 Task: Find connections with filter location Altstadt Sud with filter topic #Sustainabilitywith filter profile language English with filter current company Zivame with filter school The University of Burdwan with filter industry Fashion Accessories Manufacturing with filter service category Bookkeeping with filter keywords title Translator
Action: Mouse moved to (547, 67)
Screenshot: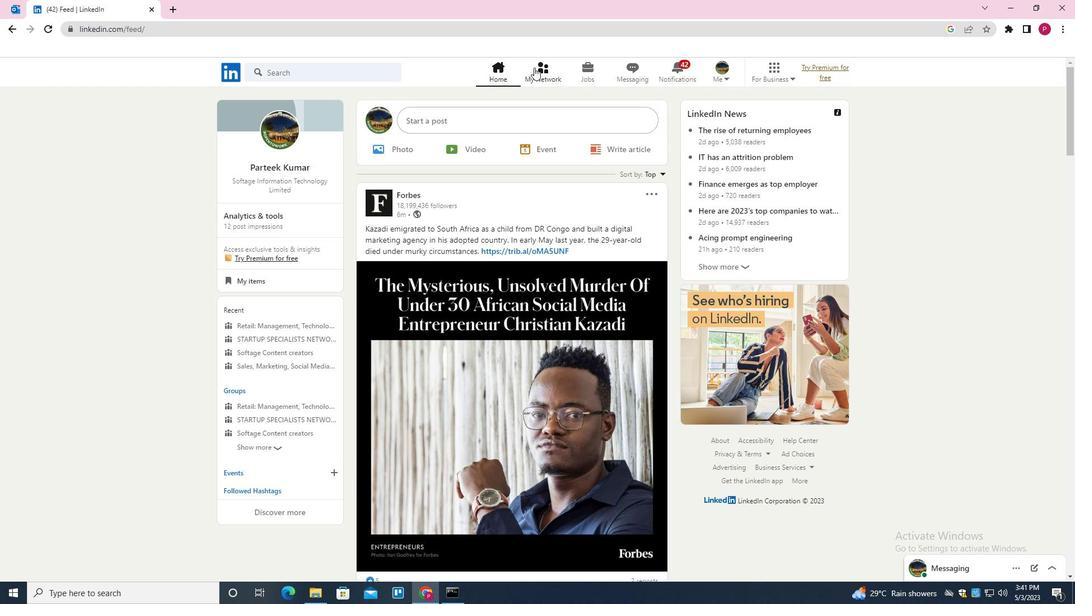 
Action: Mouse pressed left at (547, 67)
Screenshot: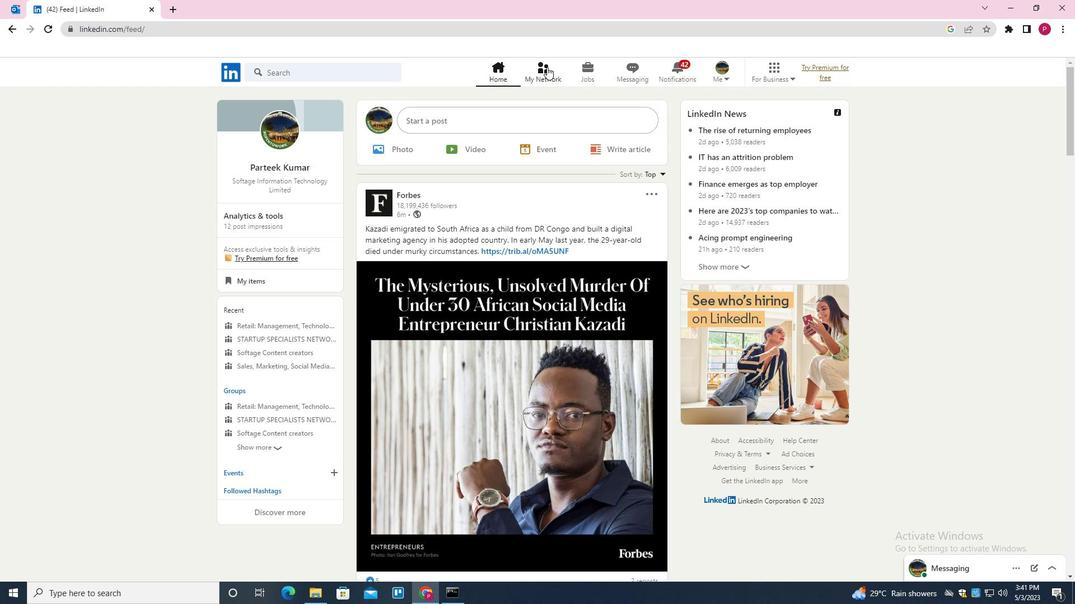 
Action: Mouse moved to (342, 132)
Screenshot: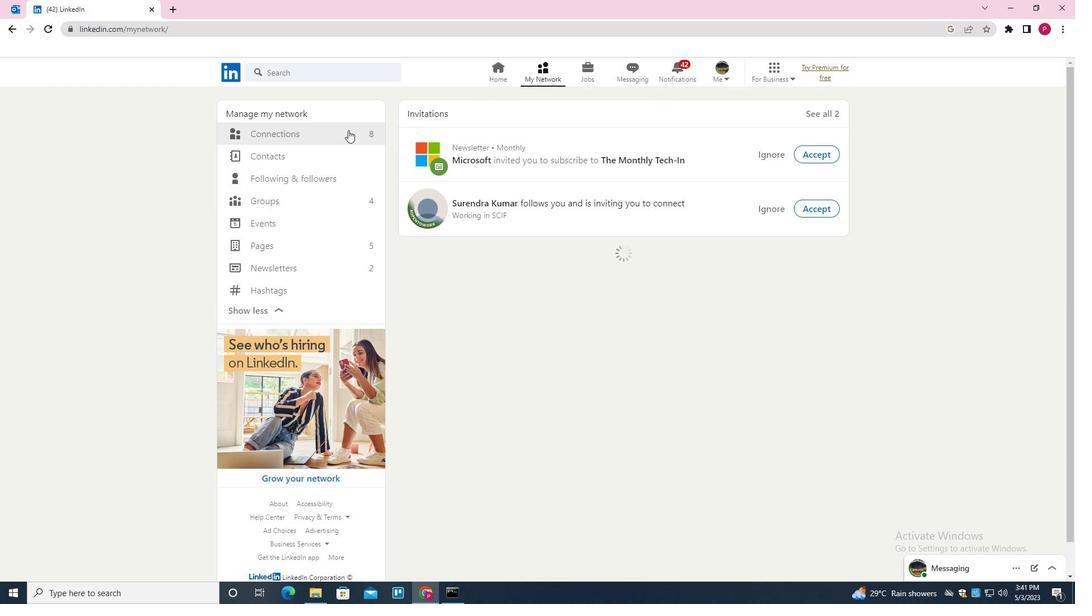 
Action: Mouse pressed left at (342, 132)
Screenshot: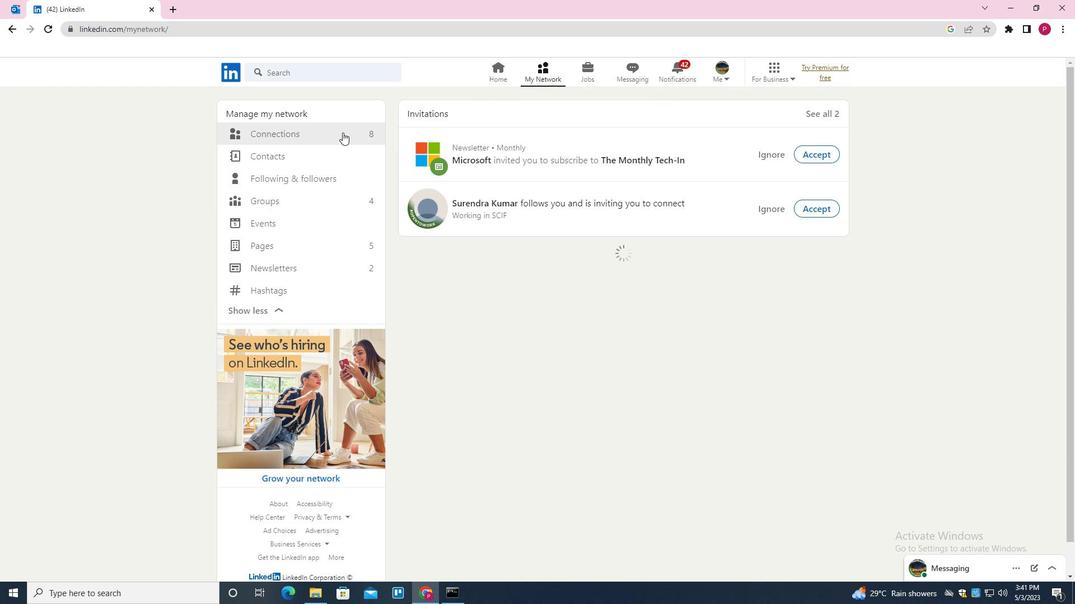 
Action: Mouse moved to (615, 136)
Screenshot: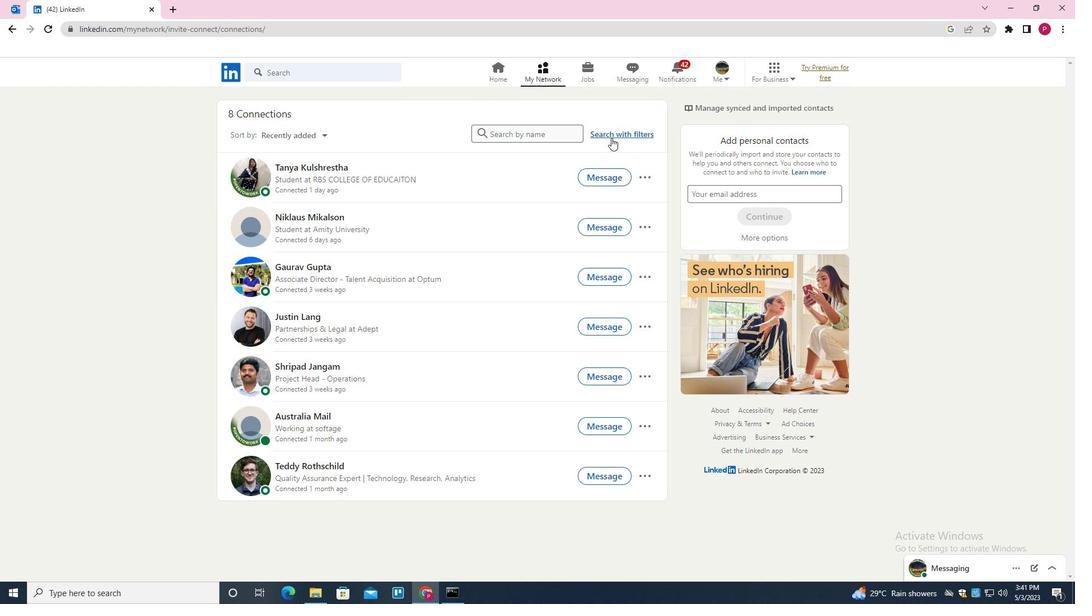 
Action: Mouse pressed left at (615, 136)
Screenshot: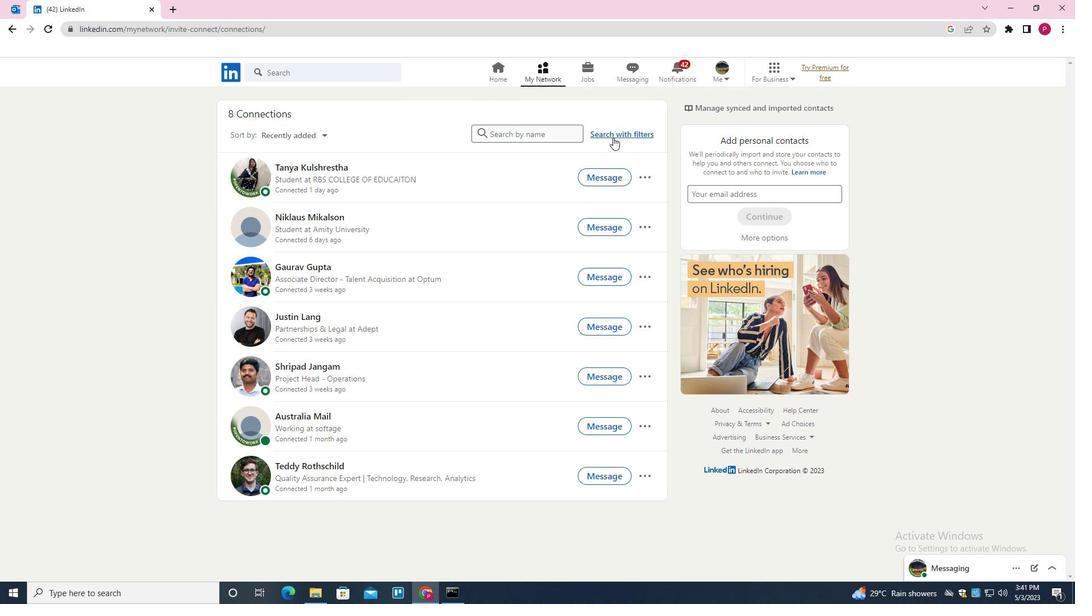 
Action: Mouse moved to (572, 104)
Screenshot: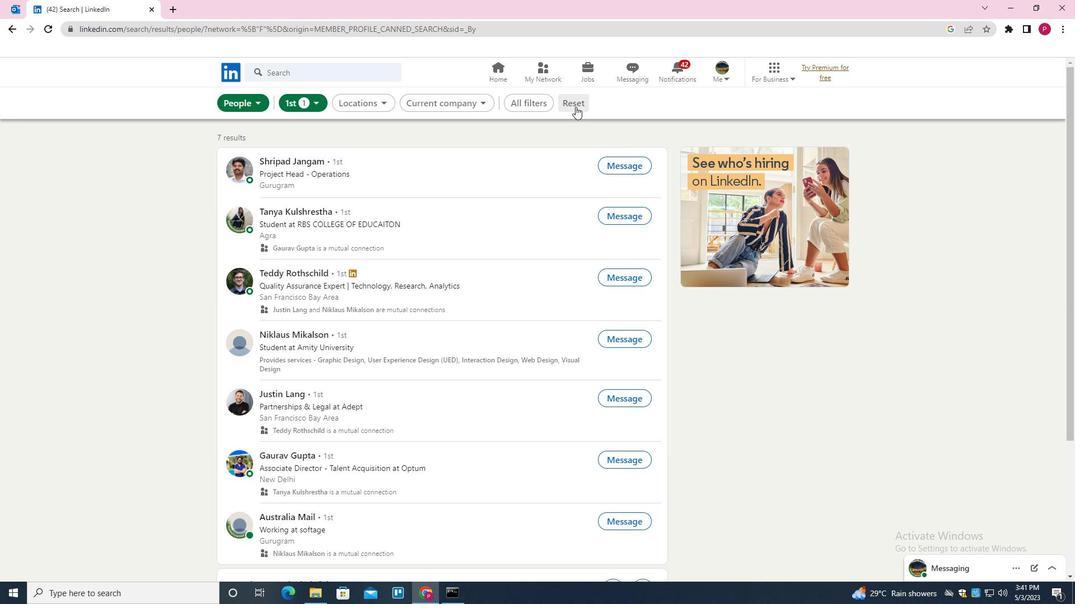
Action: Mouse pressed left at (572, 104)
Screenshot: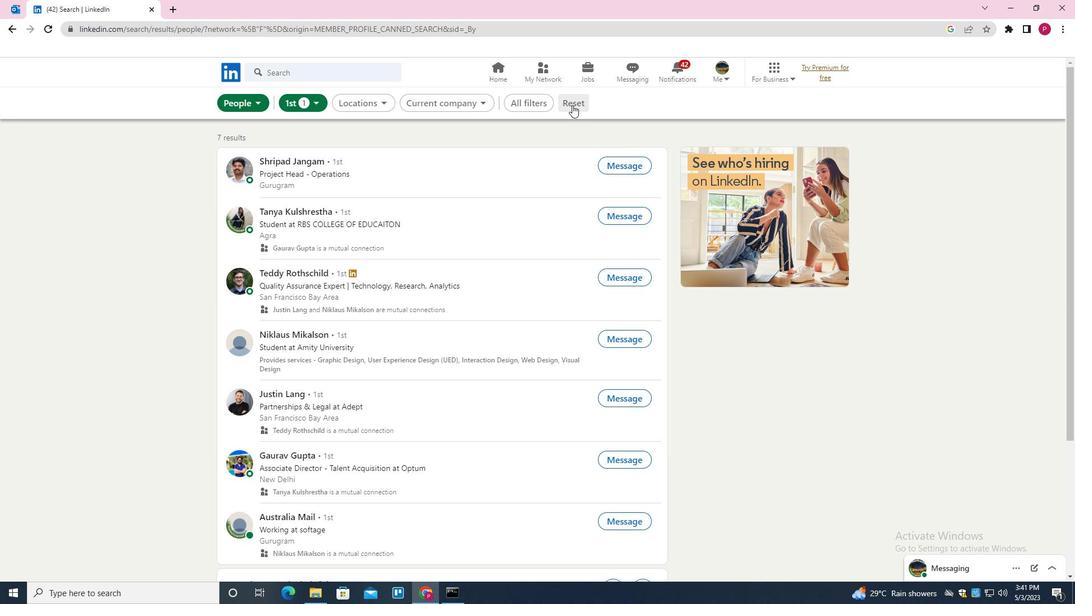 
Action: Mouse moved to (561, 102)
Screenshot: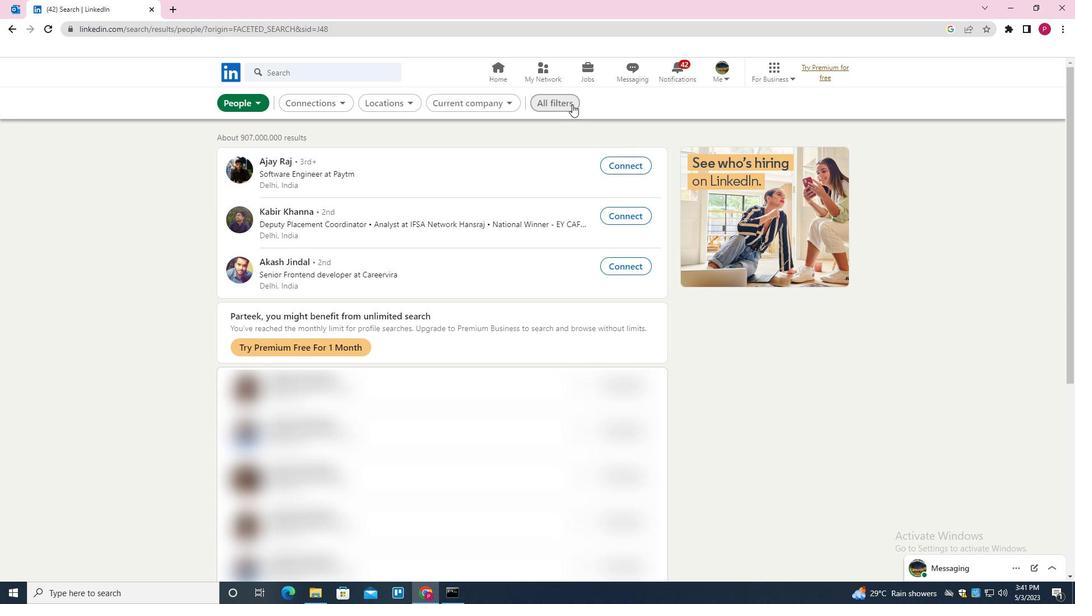 
Action: Mouse pressed left at (561, 102)
Screenshot: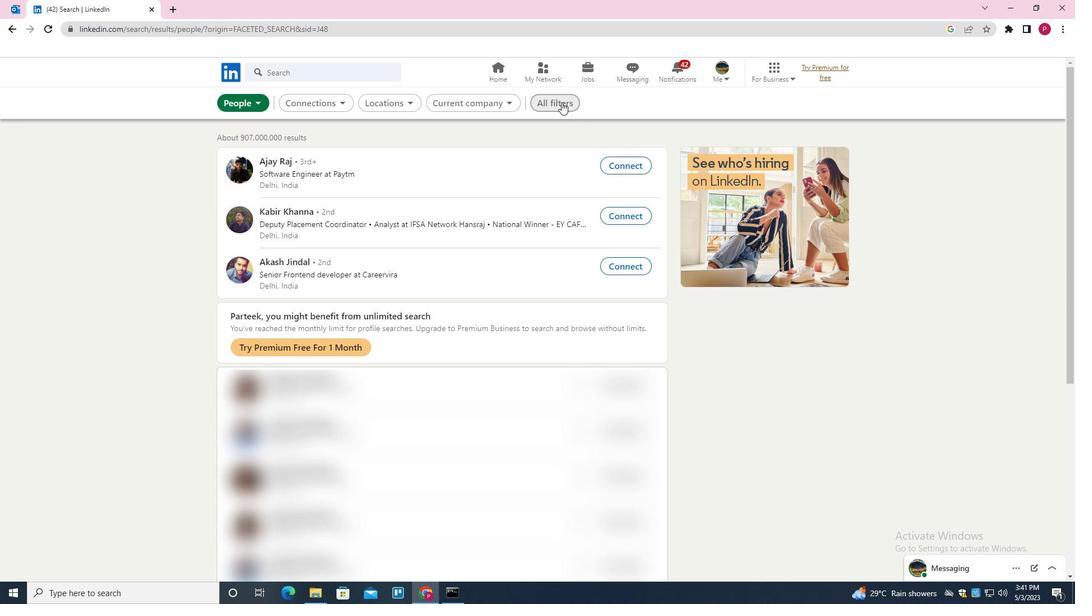
Action: Mouse moved to (848, 276)
Screenshot: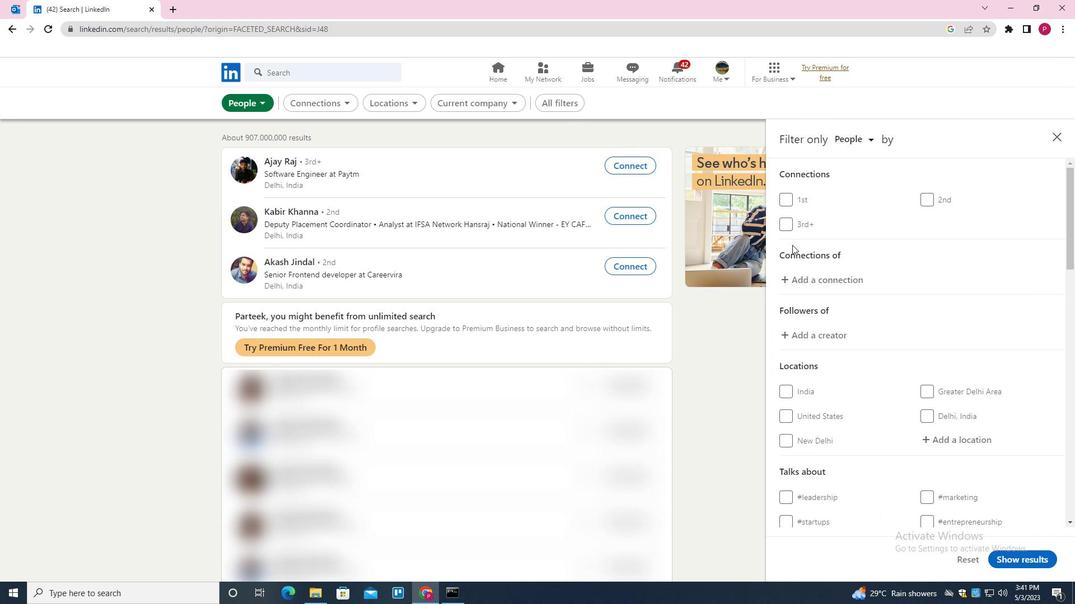
Action: Mouse scrolled (848, 275) with delta (0, 0)
Screenshot: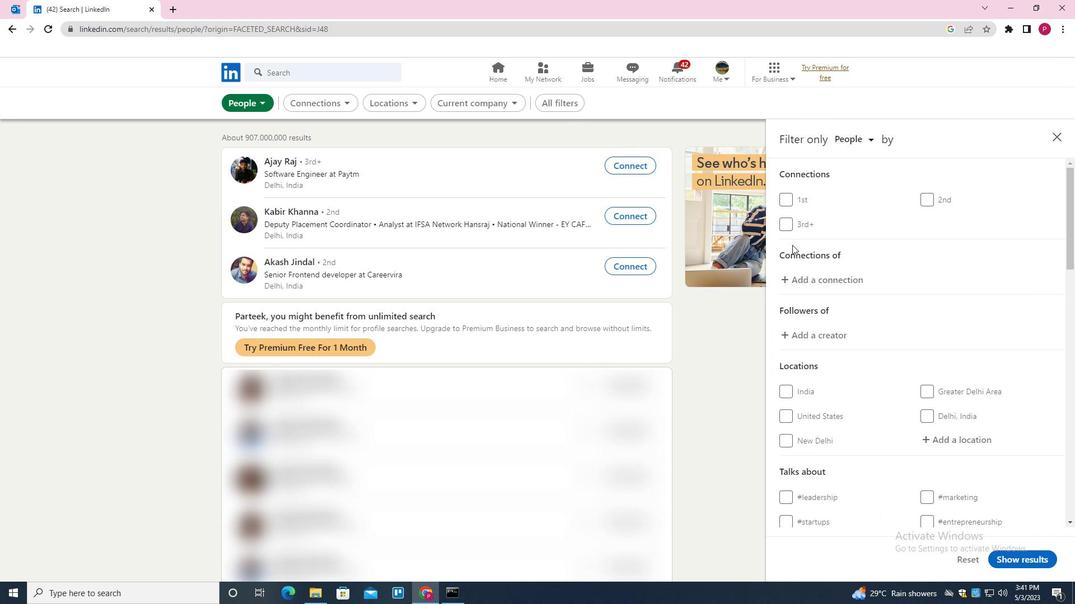 
Action: Mouse moved to (859, 285)
Screenshot: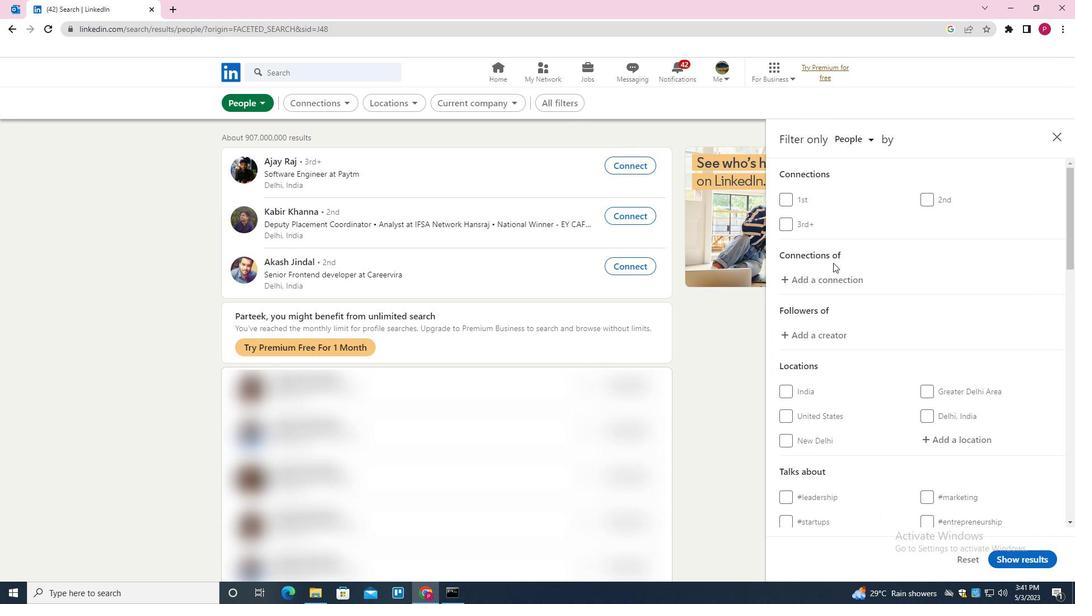 
Action: Mouse scrolled (859, 284) with delta (0, 0)
Screenshot: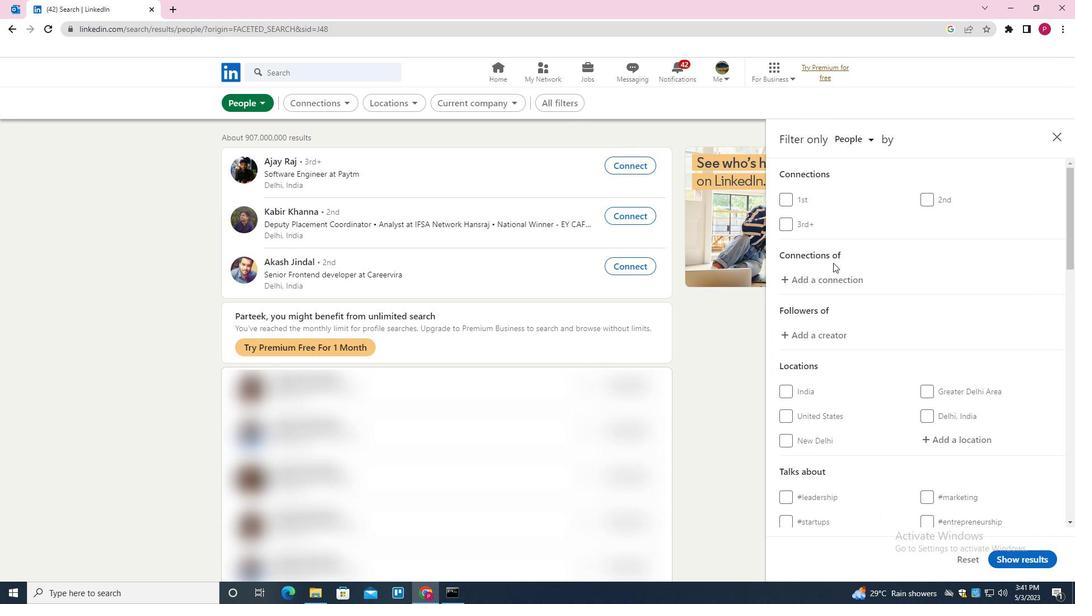 
Action: Mouse moved to (941, 328)
Screenshot: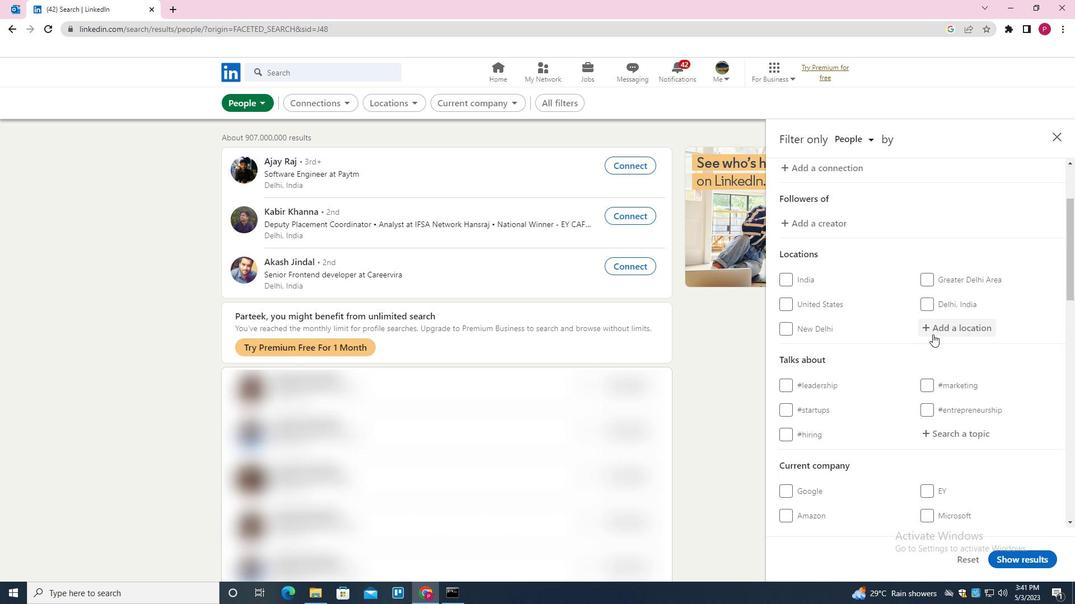 
Action: Mouse pressed left at (941, 328)
Screenshot: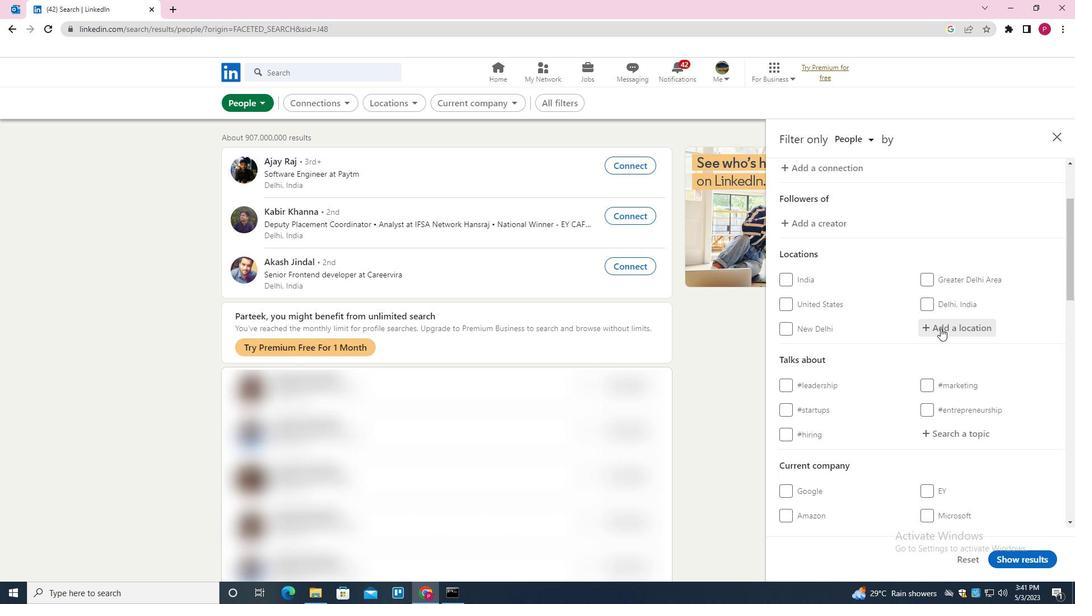 
Action: Key pressed <Key.shift>ALTSTADT<Key.backspace><Key.backspace>DT
Screenshot: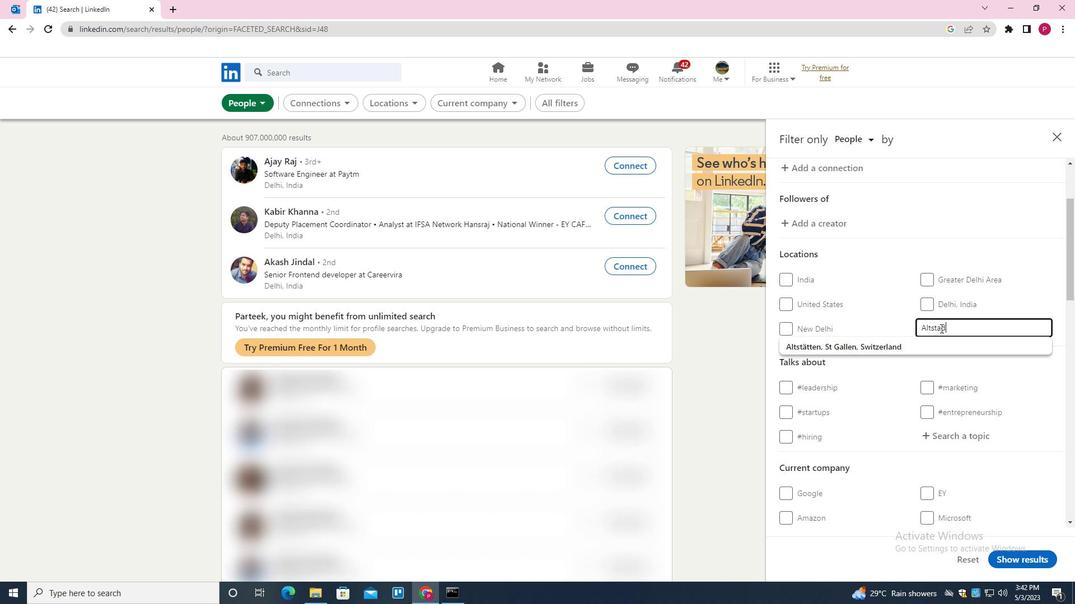 
Action: Mouse moved to (940, 340)
Screenshot: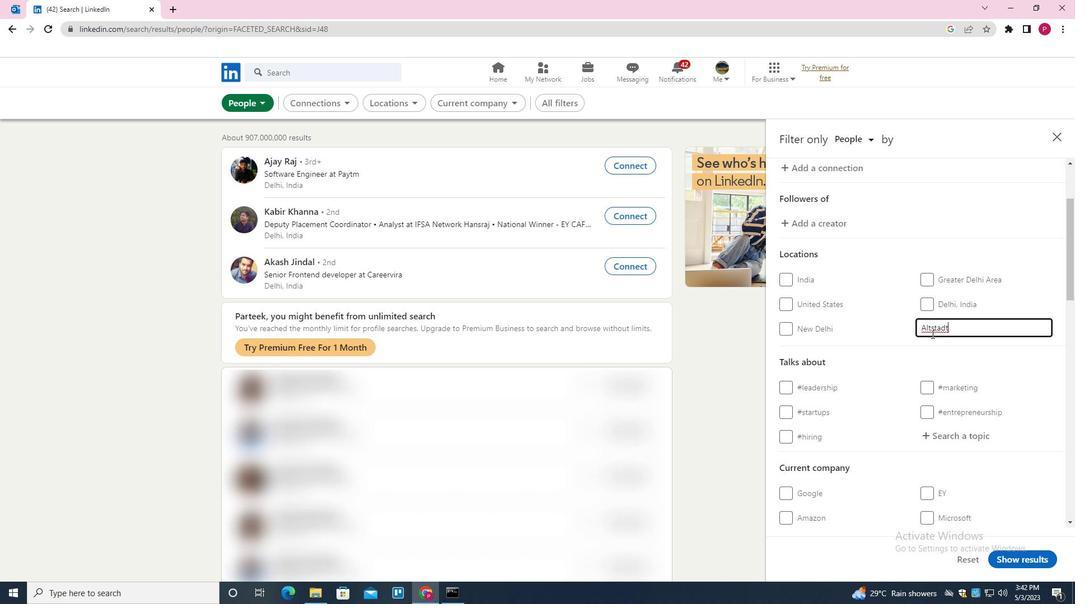 
Action: Mouse scrolled (940, 340) with delta (0, 0)
Screenshot: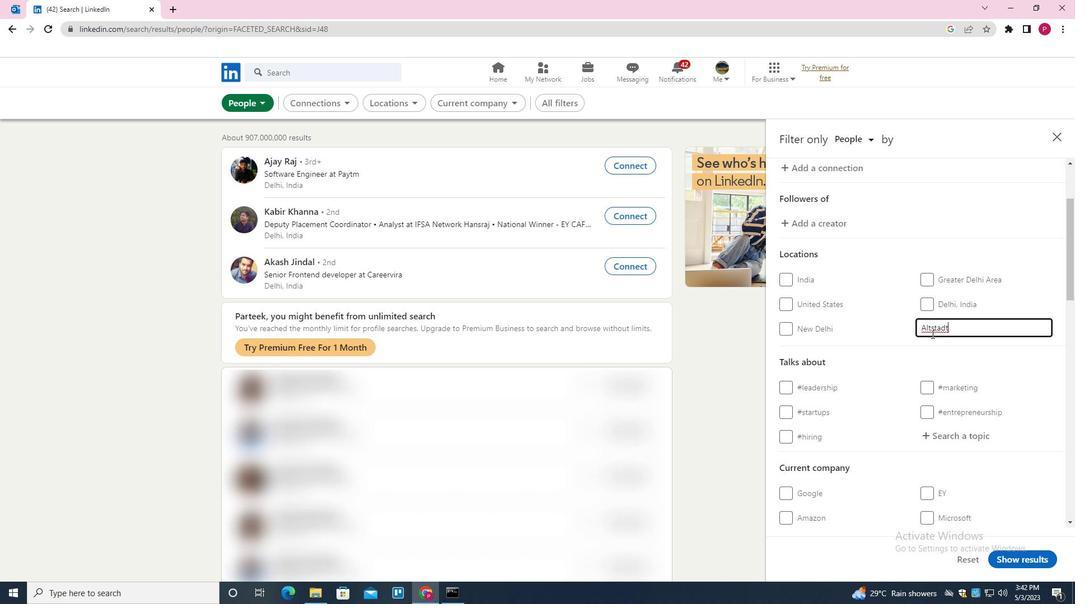 
Action: Mouse moved to (941, 341)
Screenshot: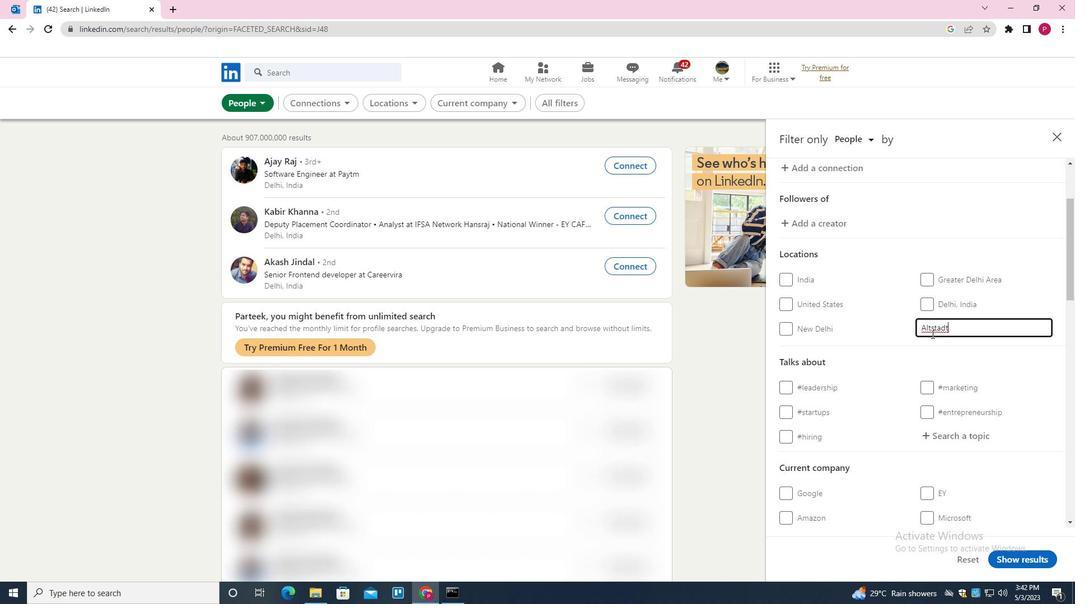 
Action: Mouse scrolled (941, 341) with delta (0, 0)
Screenshot: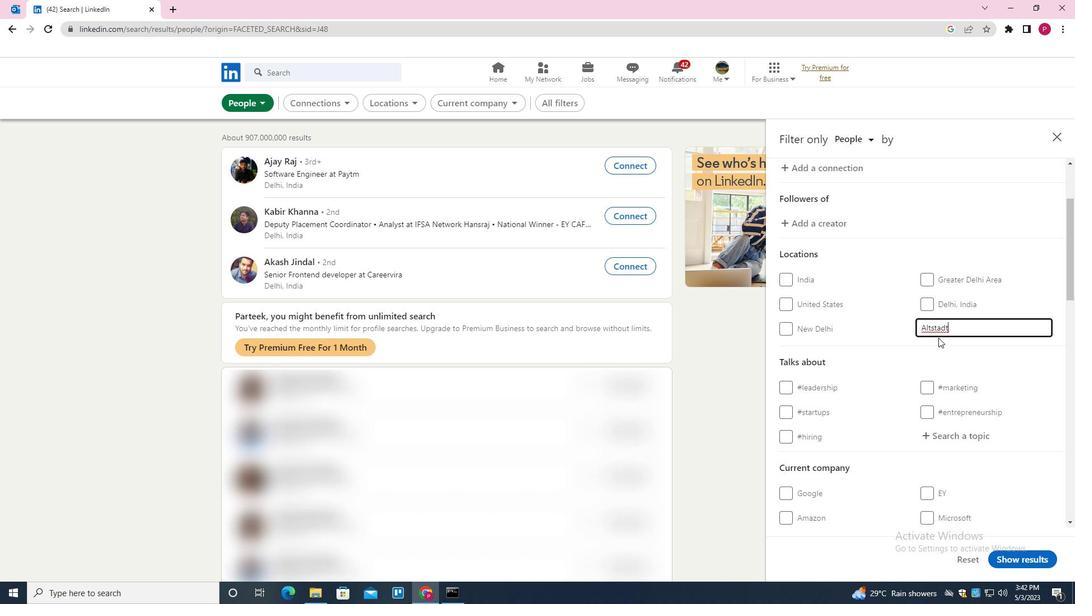 
Action: Mouse moved to (941, 342)
Screenshot: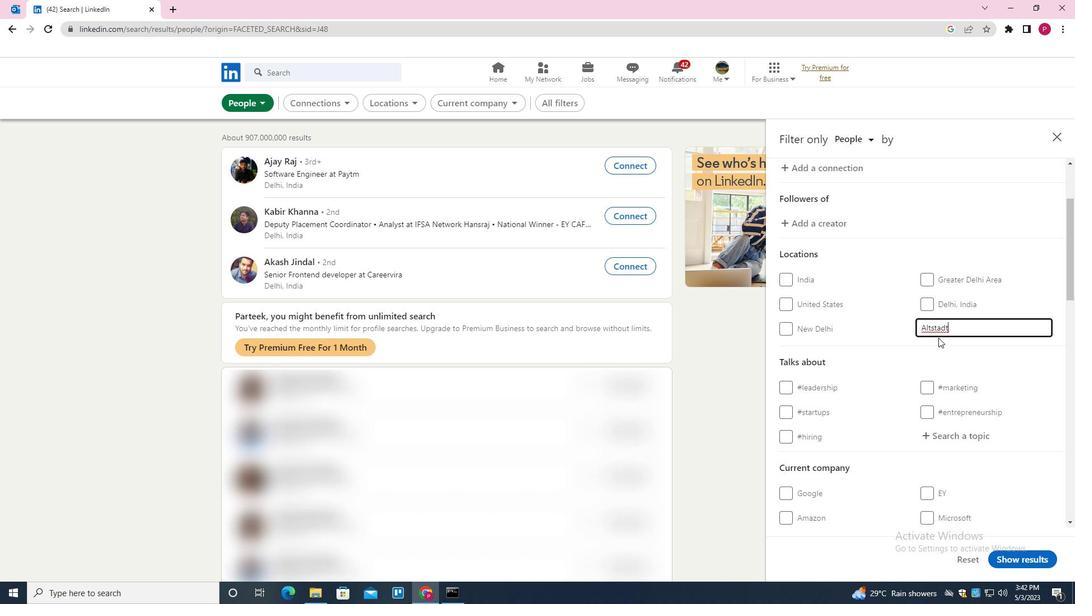 
Action: Mouse scrolled (941, 341) with delta (0, 0)
Screenshot: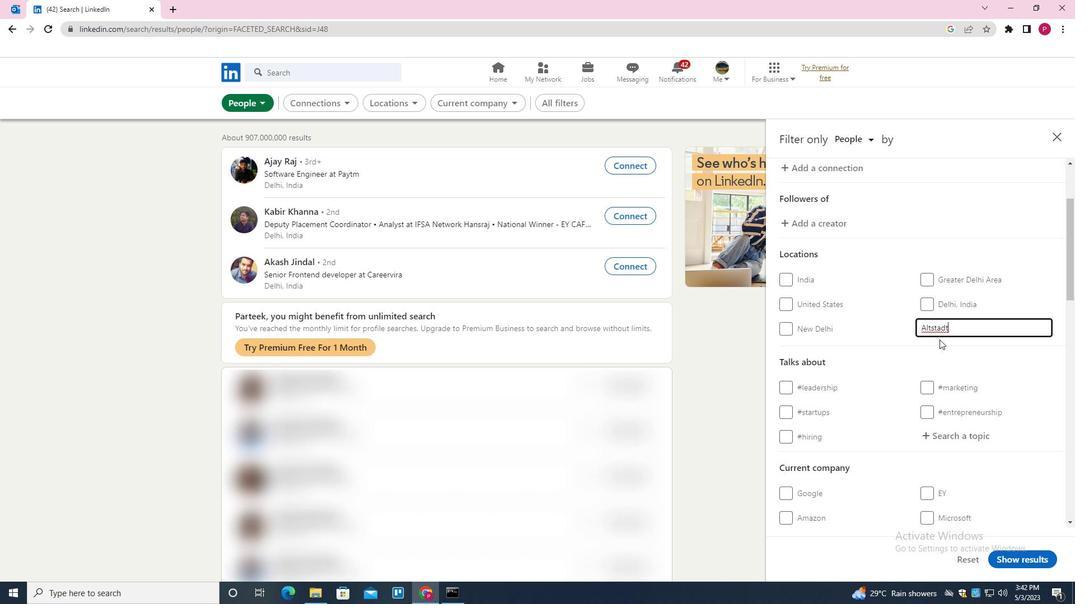 
Action: Mouse moved to (949, 273)
Screenshot: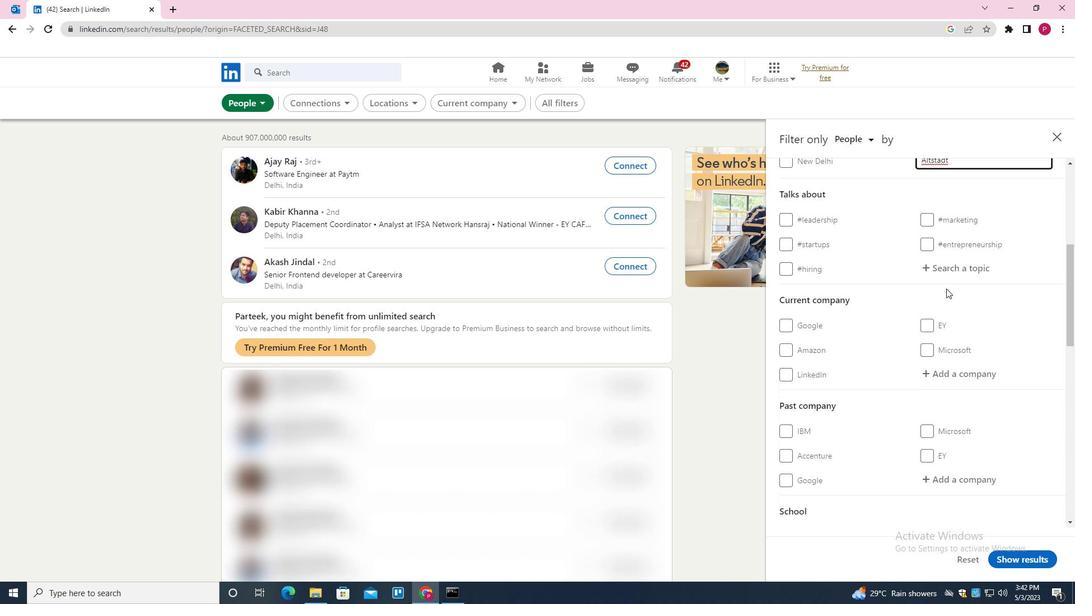 
Action: Mouse pressed left at (949, 273)
Screenshot: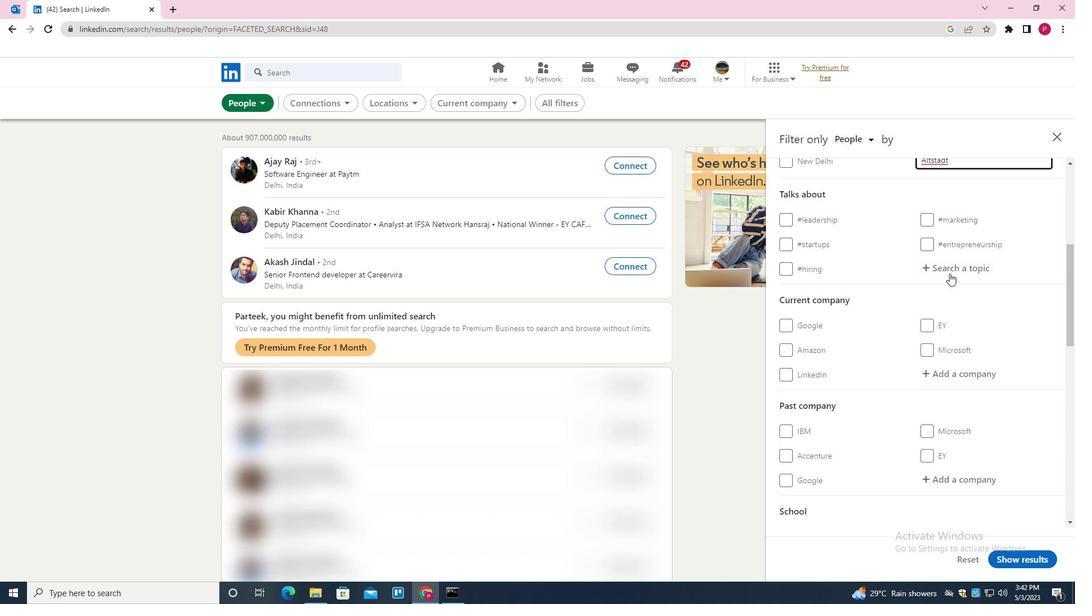 
Action: Key pressed SUSTAINABILITY<Key.down><Key.enter>
Screenshot: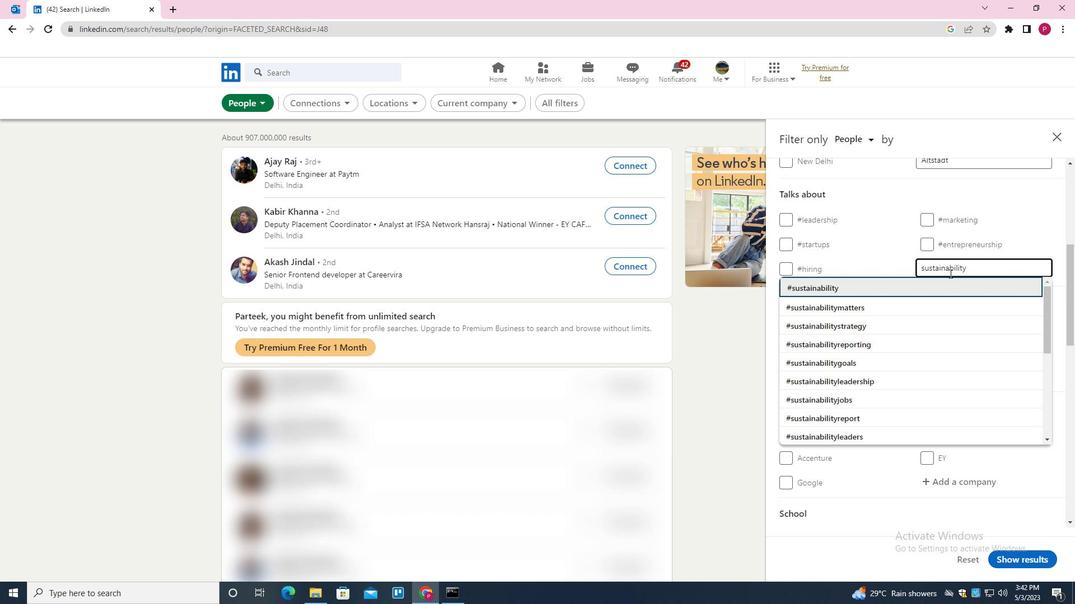 
Action: Mouse moved to (878, 318)
Screenshot: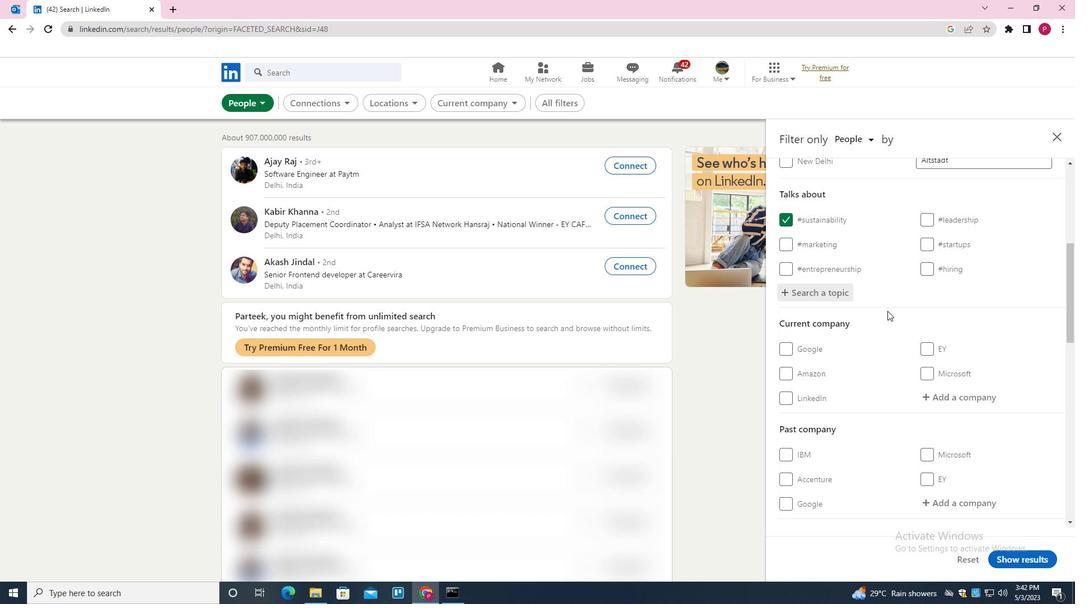 
Action: Mouse scrolled (878, 317) with delta (0, 0)
Screenshot: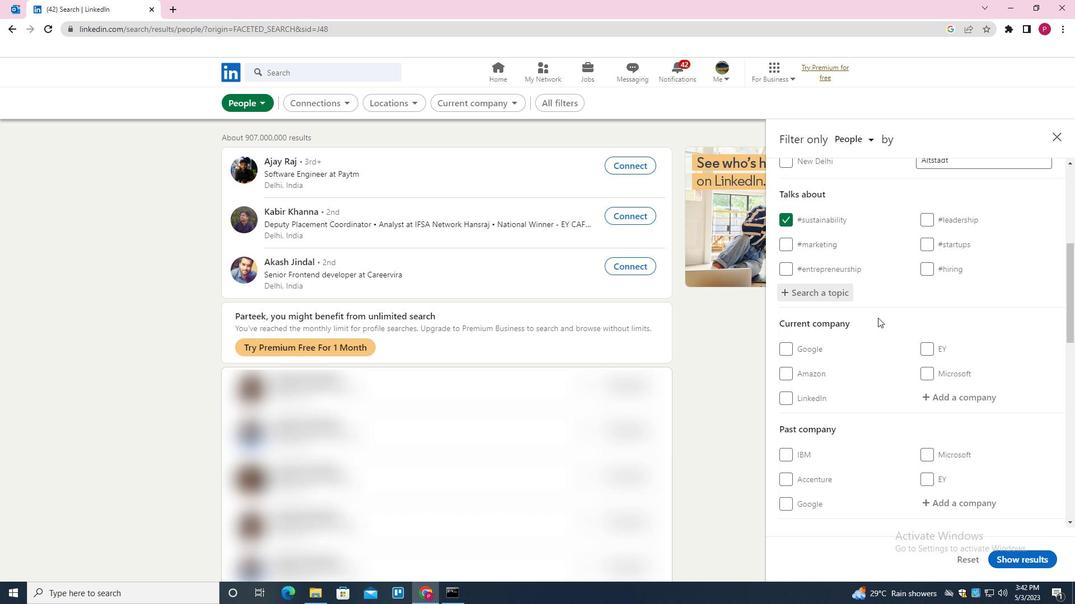 
Action: Mouse scrolled (878, 317) with delta (0, 0)
Screenshot: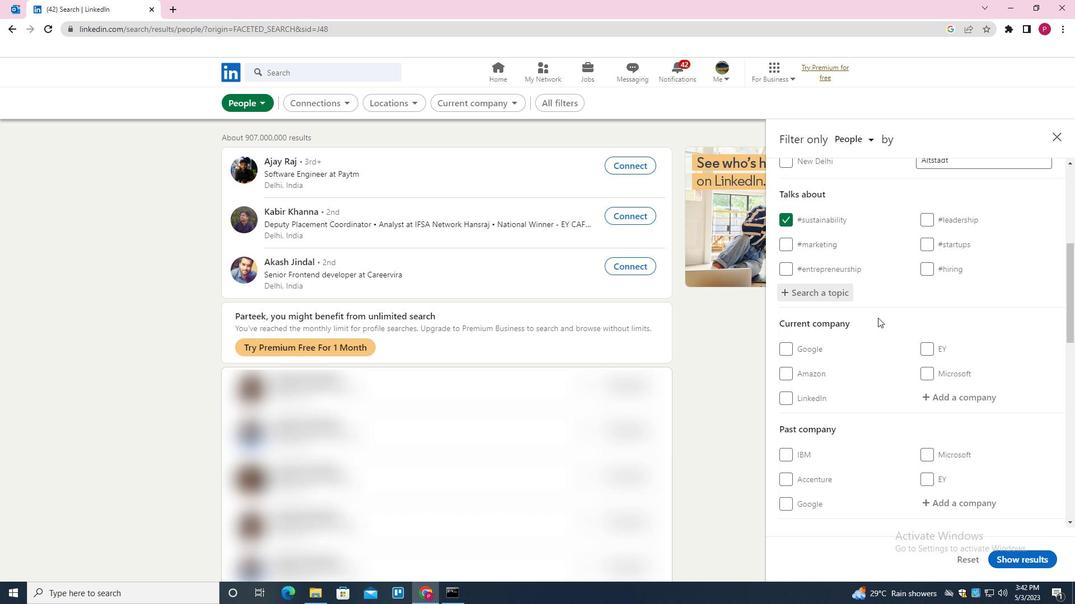 
Action: Mouse scrolled (878, 317) with delta (0, 0)
Screenshot: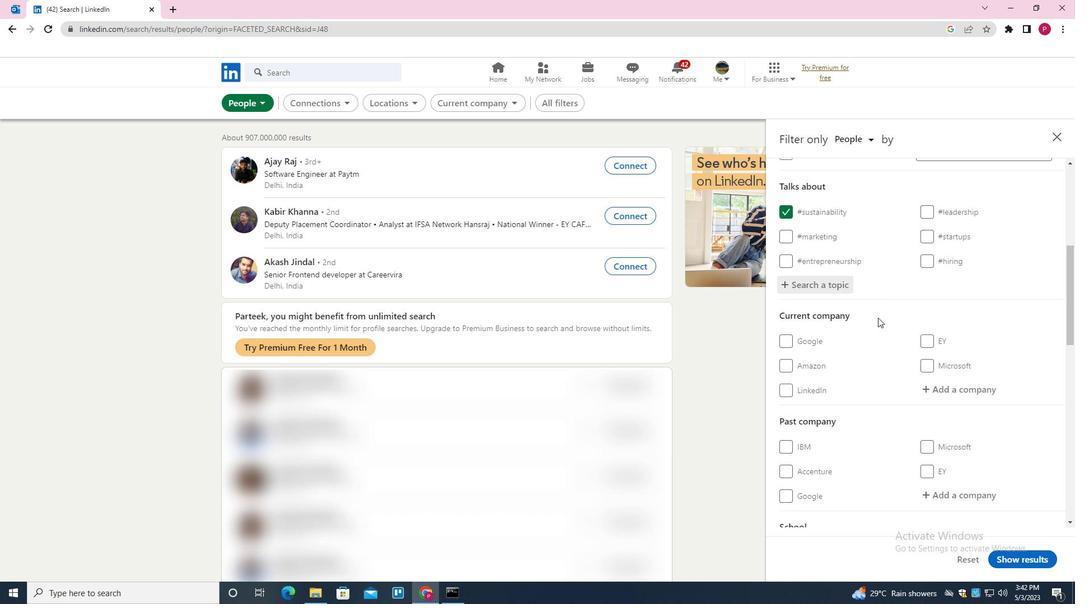 
Action: Mouse scrolled (878, 317) with delta (0, 0)
Screenshot: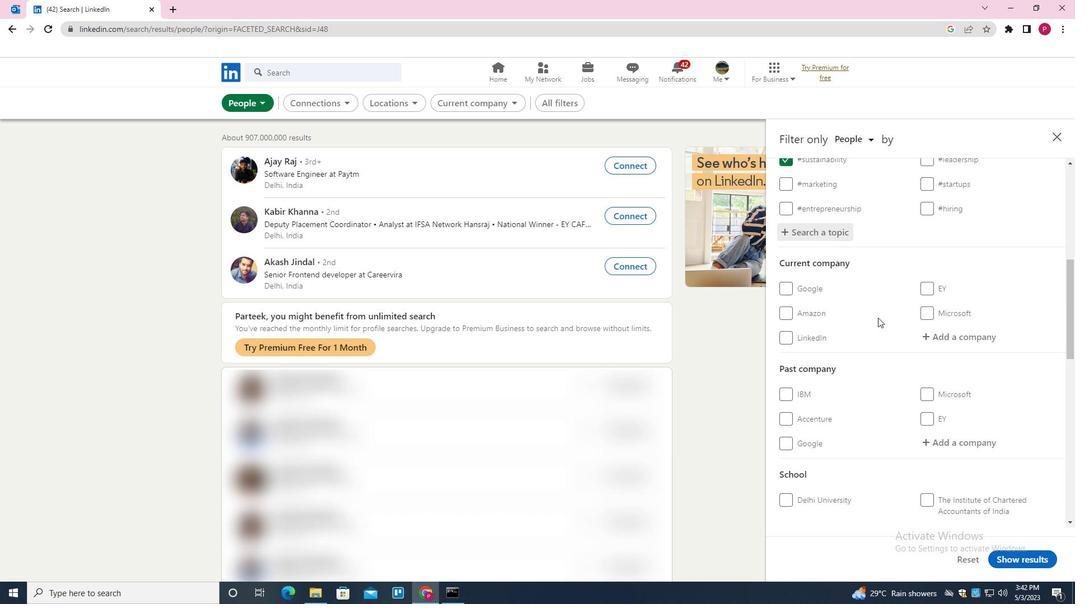
Action: Mouse scrolled (878, 317) with delta (0, 0)
Screenshot: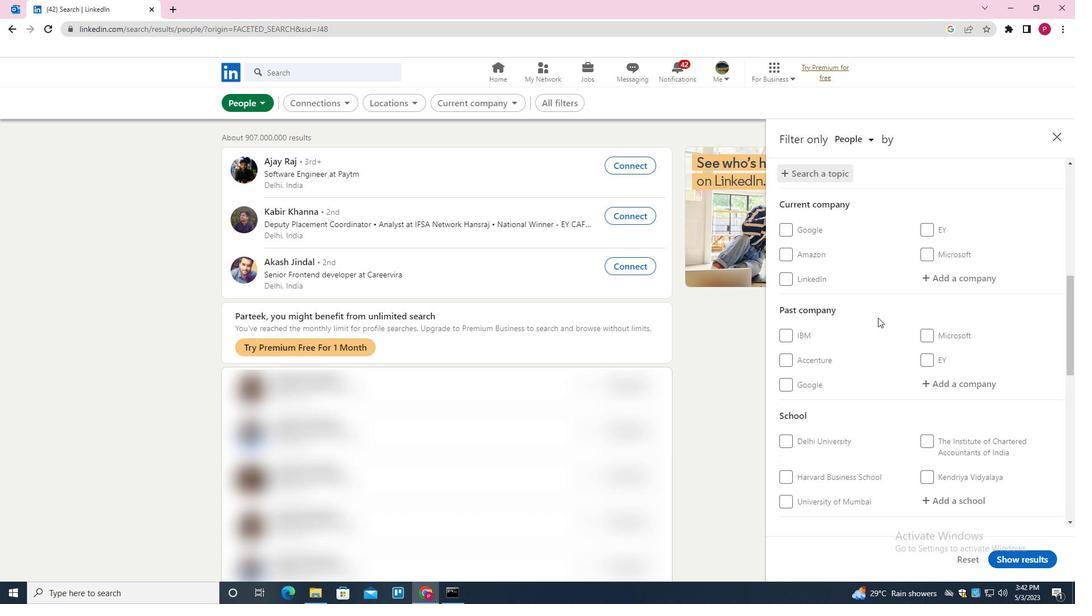 
Action: Mouse scrolled (878, 317) with delta (0, 0)
Screenshot: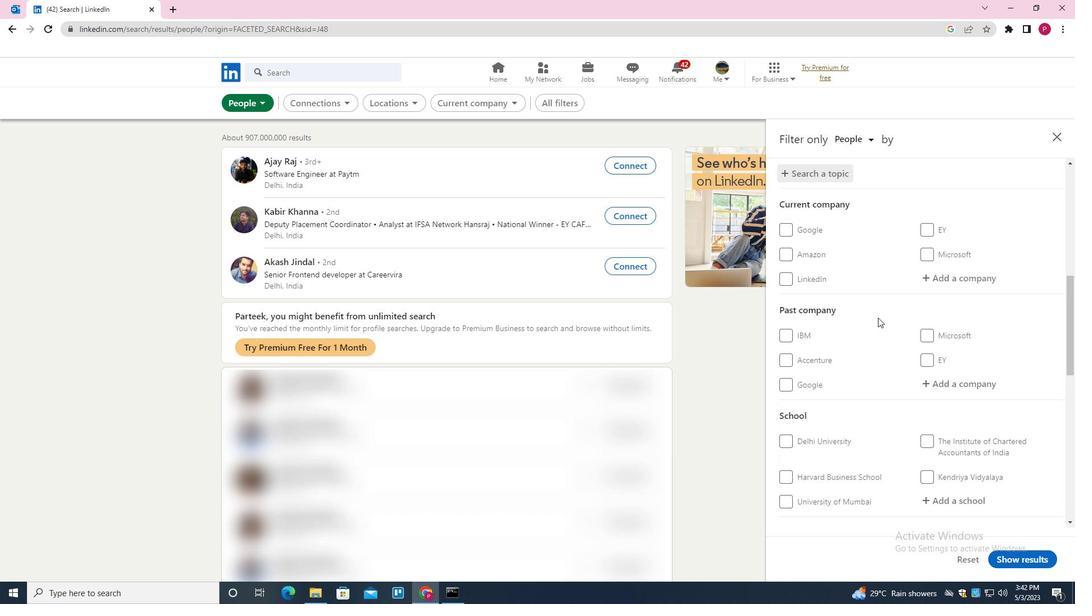 
Action: Mouse moved to (864, 312)
Screenshot: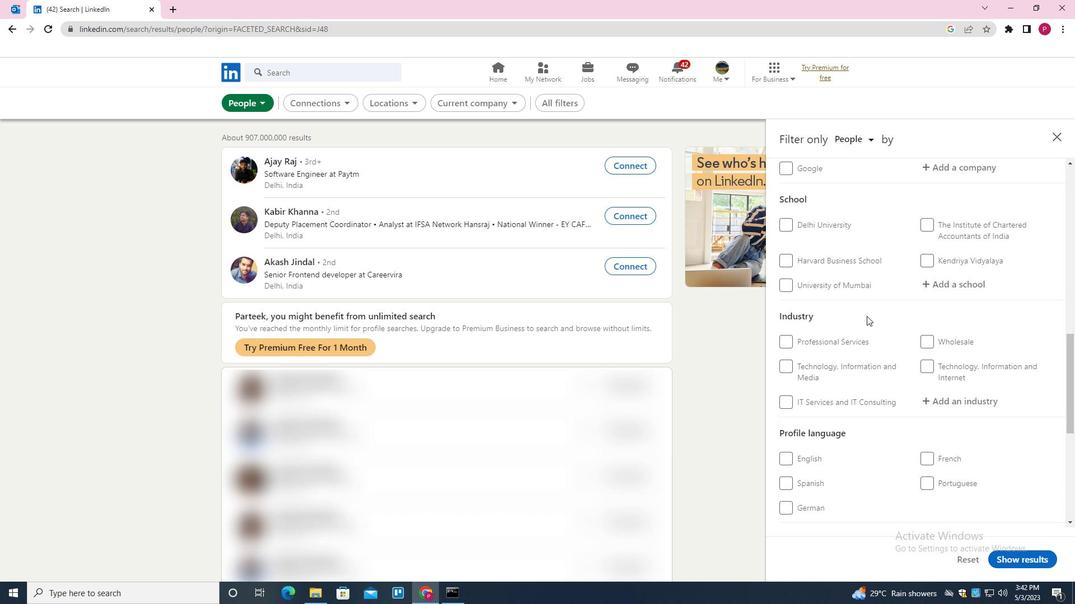 
Action: Mouse scrolled (864, 311) with delta (0, 0)
Screenshot: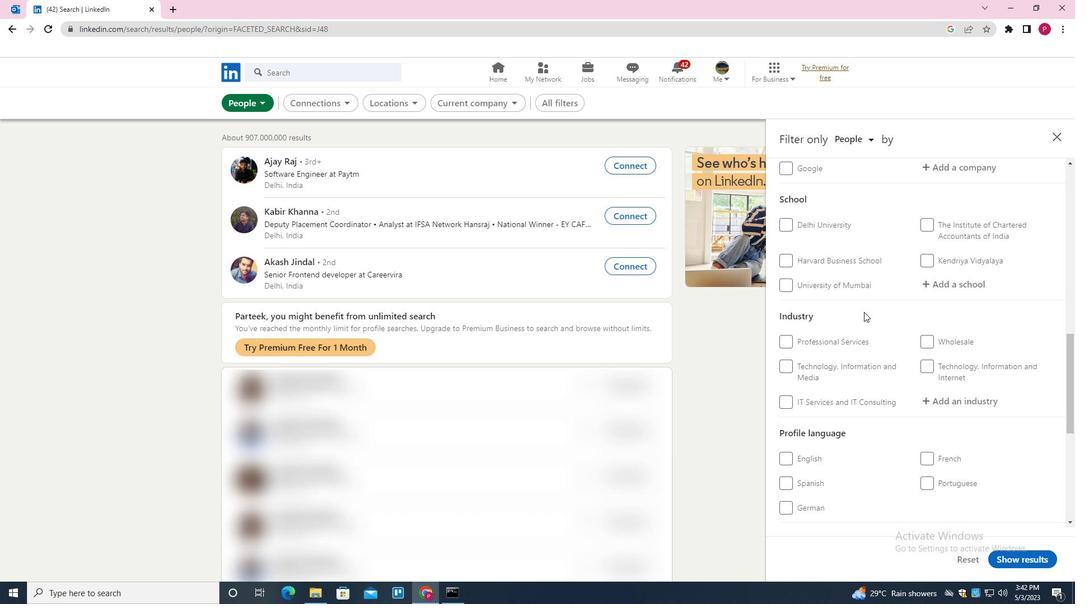 
Action: Mouse scrolled (864, 311) with delta (0, 0)
Screenshot: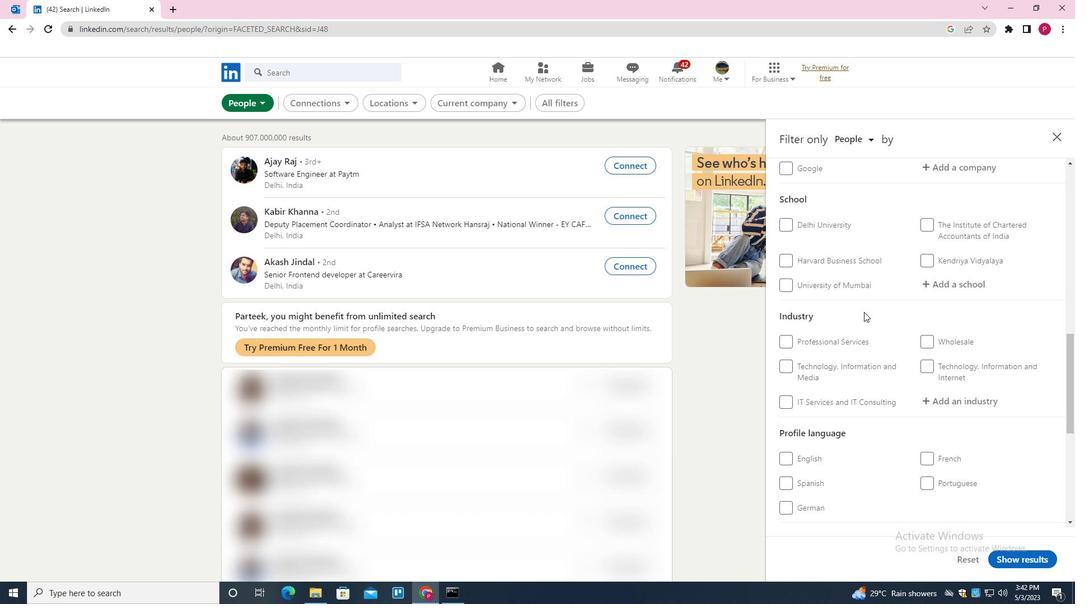 
Action: Mouse scrolled (864, 311) with delta (0, 0)
Screenshot: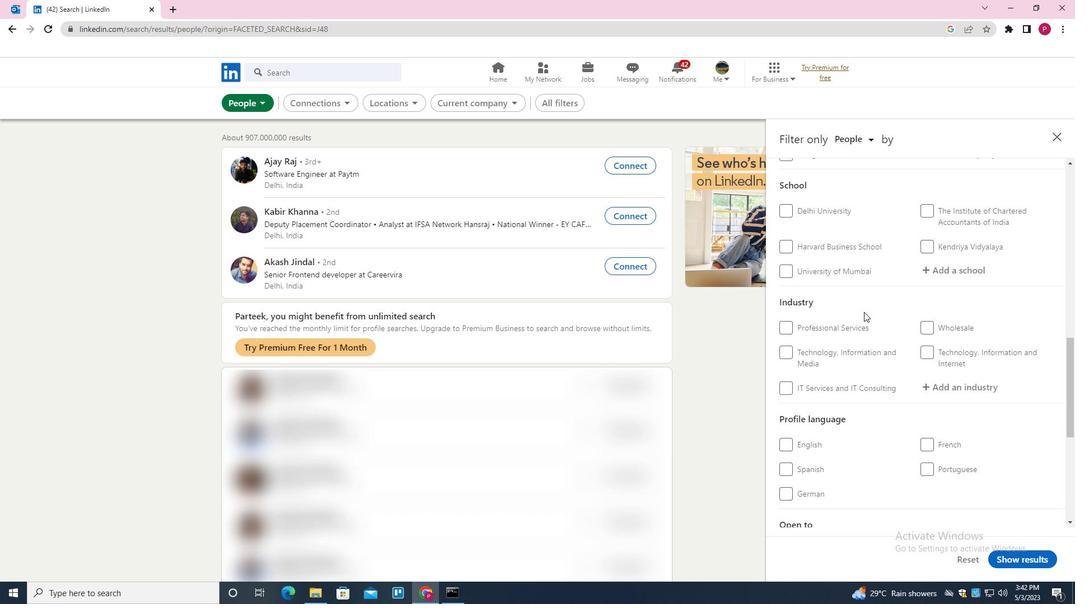 
Action: Mouse scrolled (864, 311) with delta (0, 0)
Screenshot: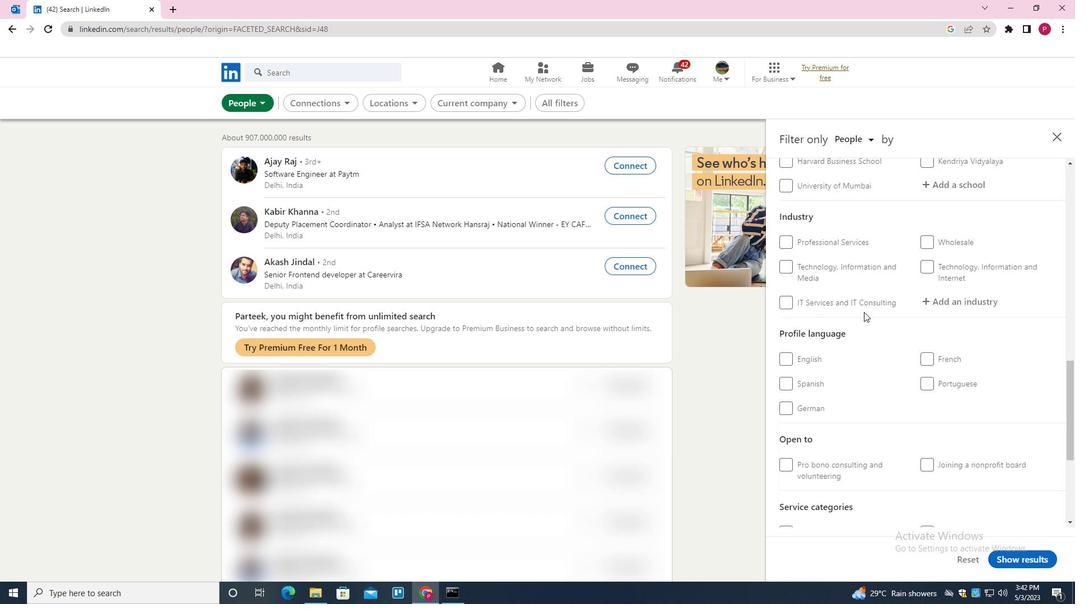 
Action: Mouse moved to (789, 238)
Screenshot: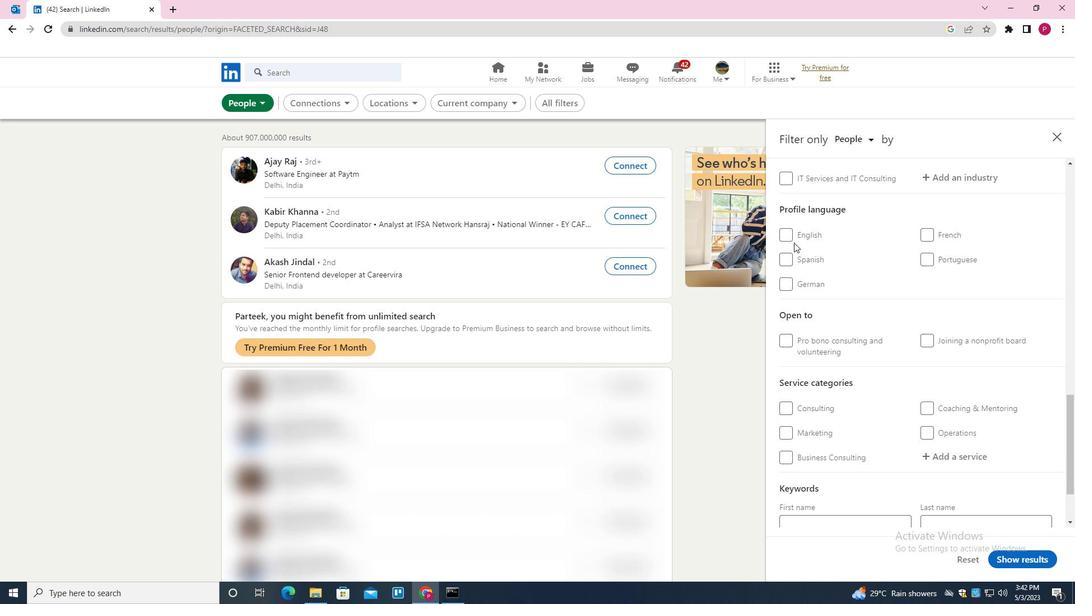 
Action: Mouse pressed left at (789, 238)
Screenshot: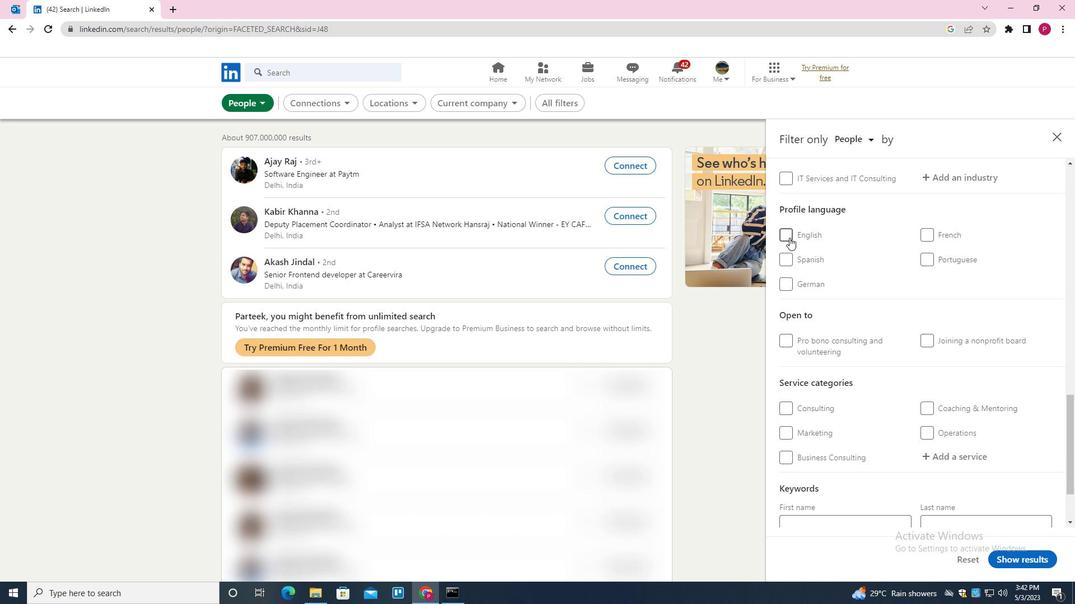 
Action: Mouse moved to (868, 282)
Screenshot: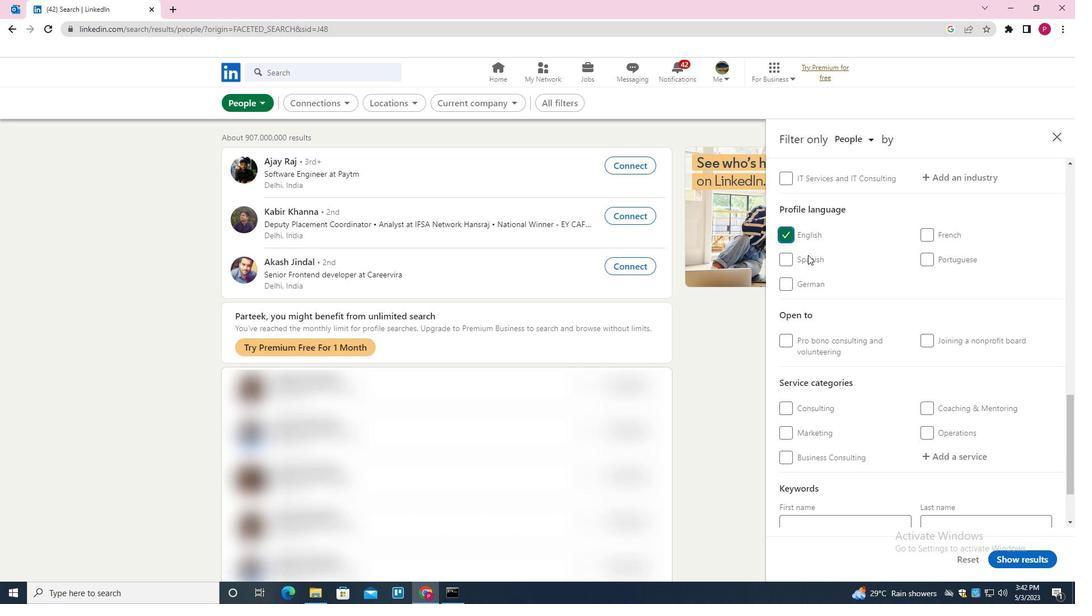 
Action: Mouse scrolled (868, 282) with delta (0, 0)
Screenshot: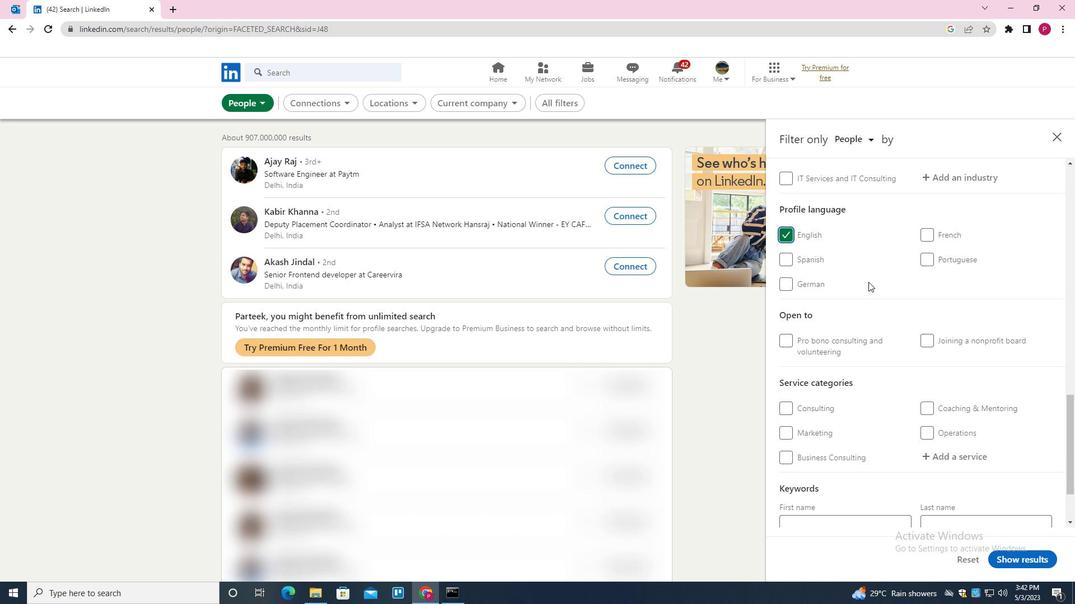 
Action: Mouse scrolled (868, 282) with delta (0, 0)
Screenshot: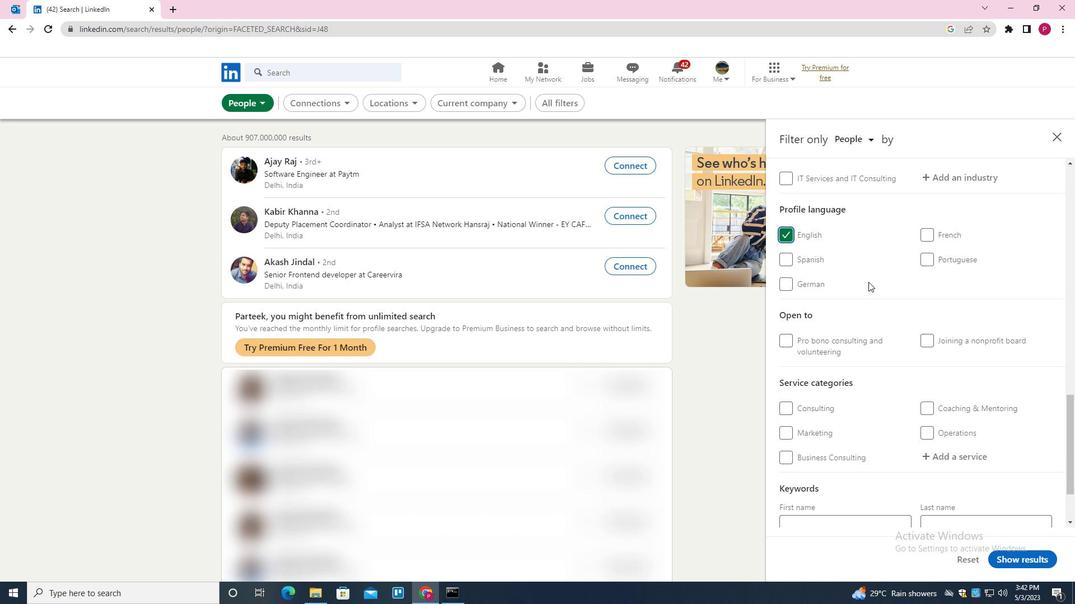 
Action: Mouse scrolled (868, 282) with delta (0, 0)
Screenshot: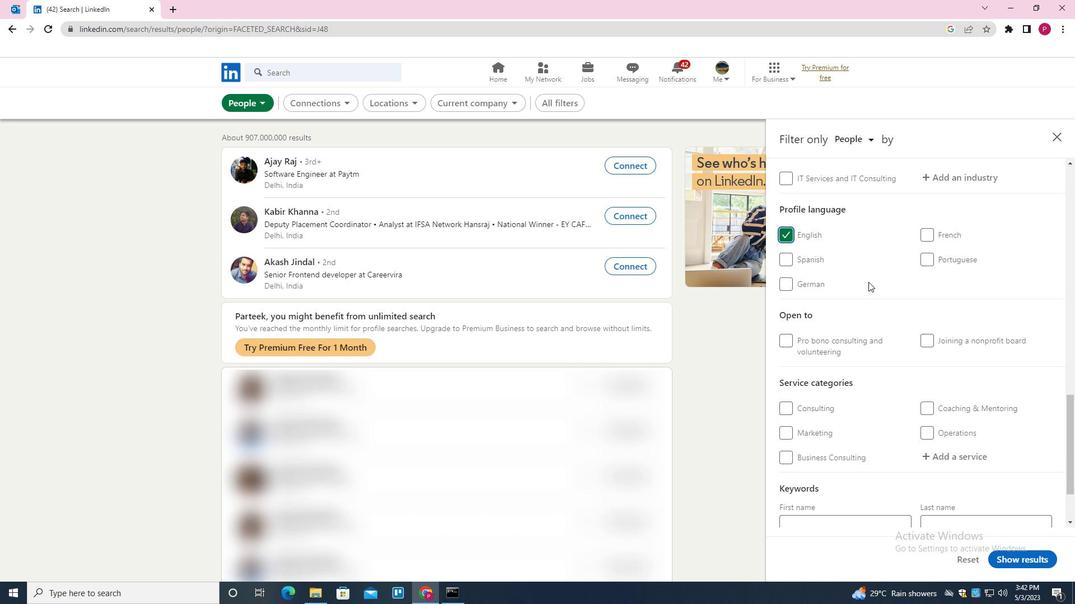 
Action: Mouse scrolled (868, 282) with delta (0, 0)
Screenshot: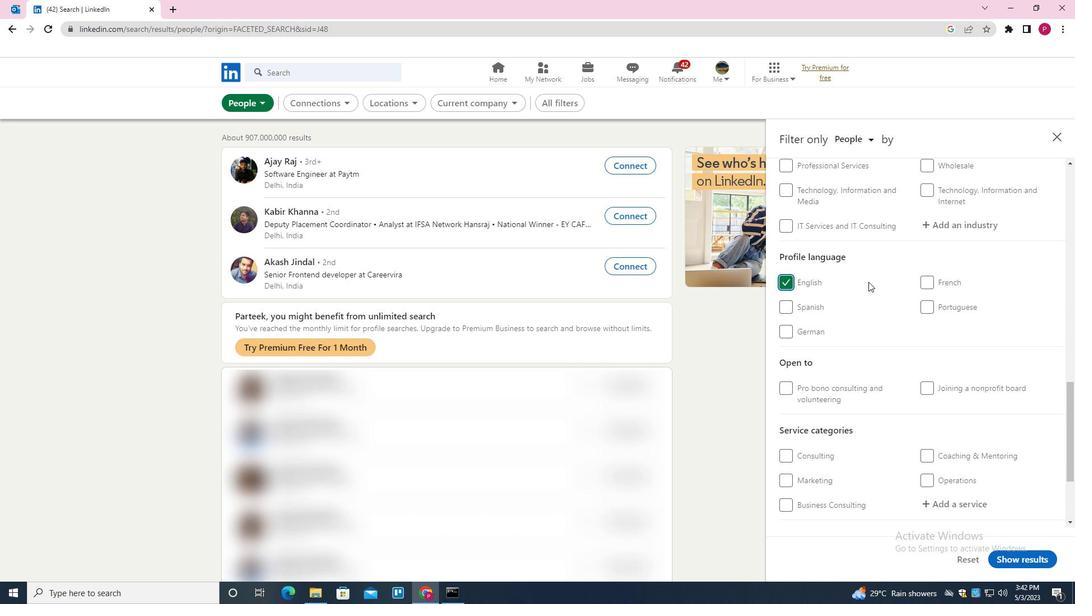 
Action: Mouse scrolled (868, 282) with delta (0, 0)
Screenshot: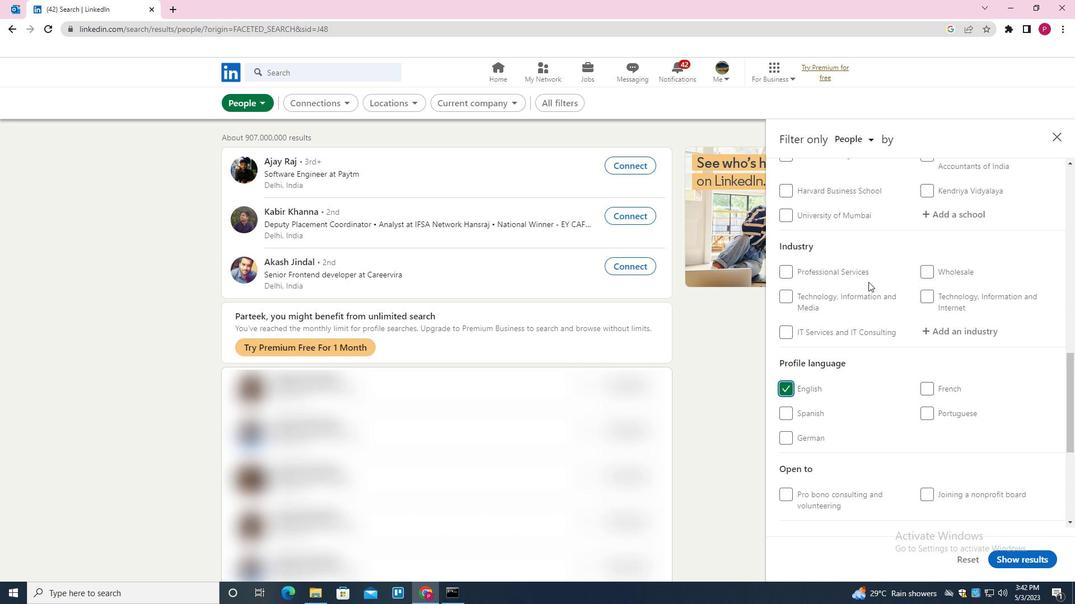 
Action: Mouse scrolled (868, 282) with delta (0, 0)
Screenshot: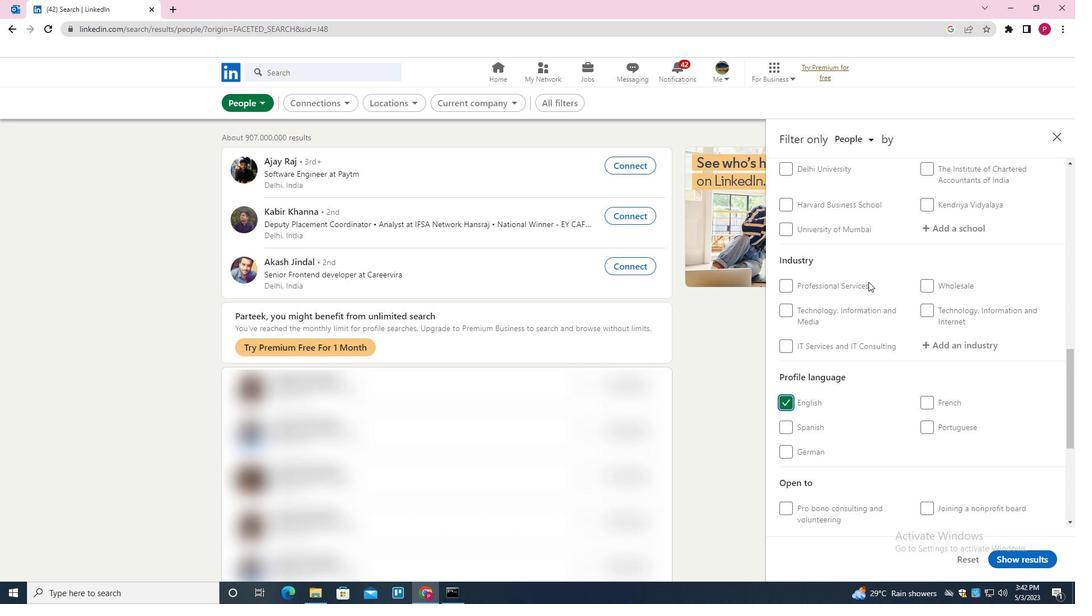 
Action: Mouse scrolled (868, 282) with delta (0, 0)
Screenshot: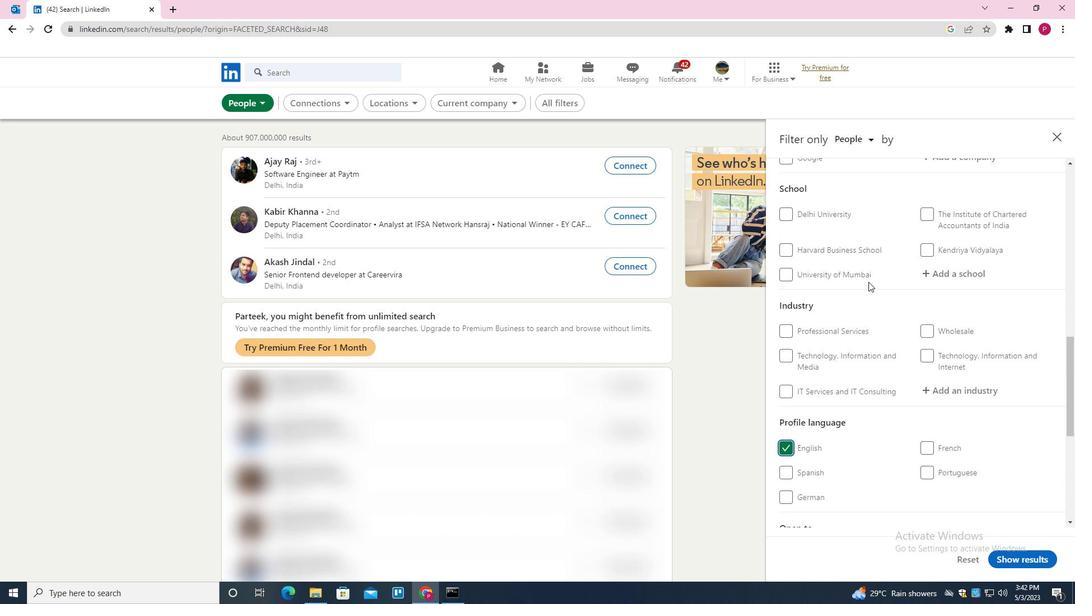 
Action: Mouse scrolled (868, 282) with delta (0, 0)
Screenshot: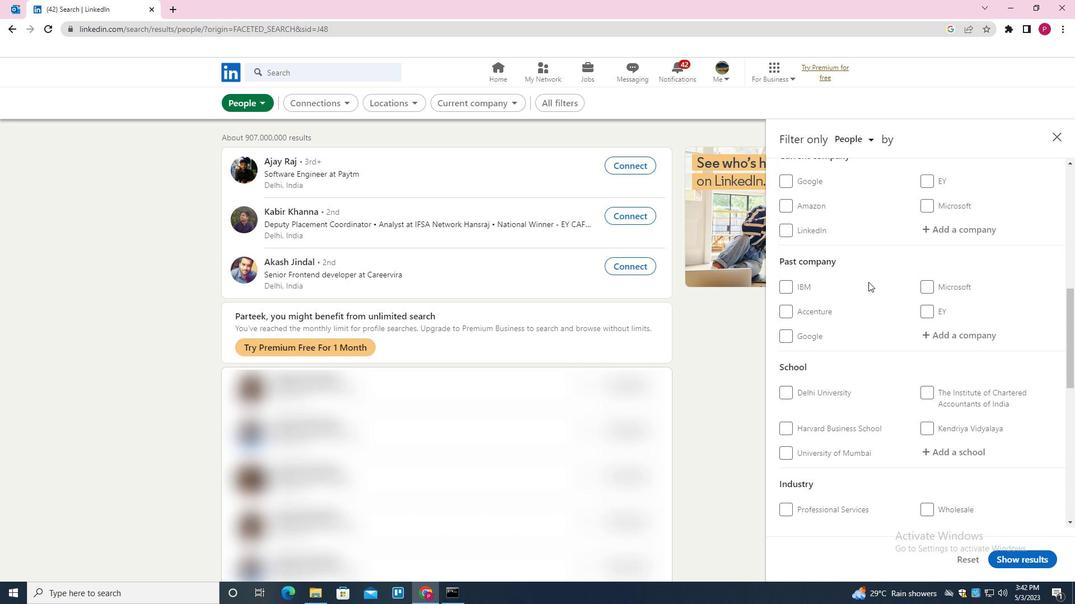 
Action: Mouse moved to (960, 287)
Screenshot: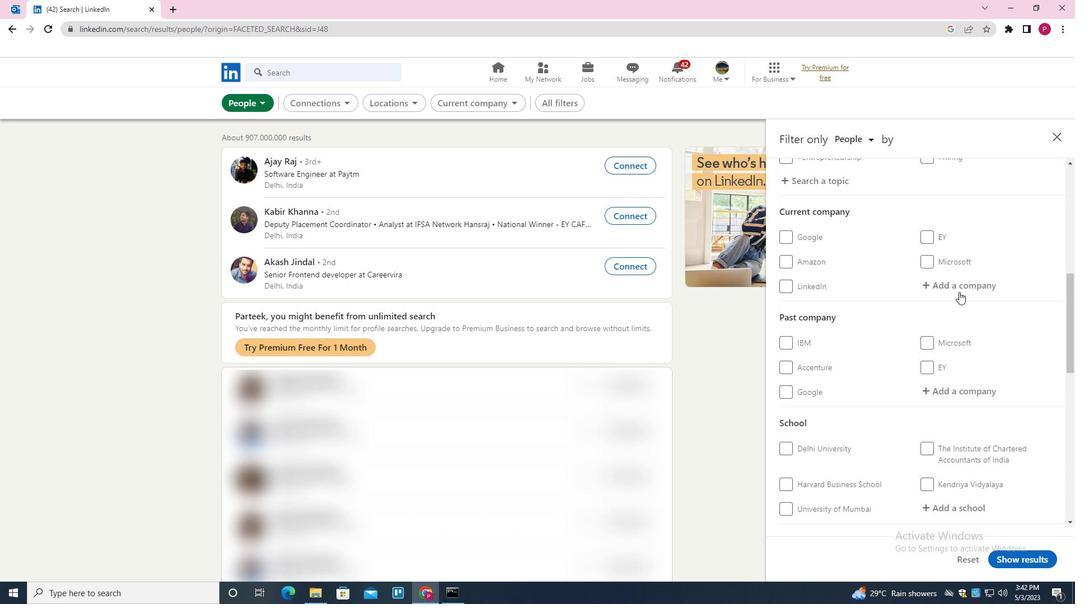 
Action: Mouse pressed left at (960, 287)
Screenshot: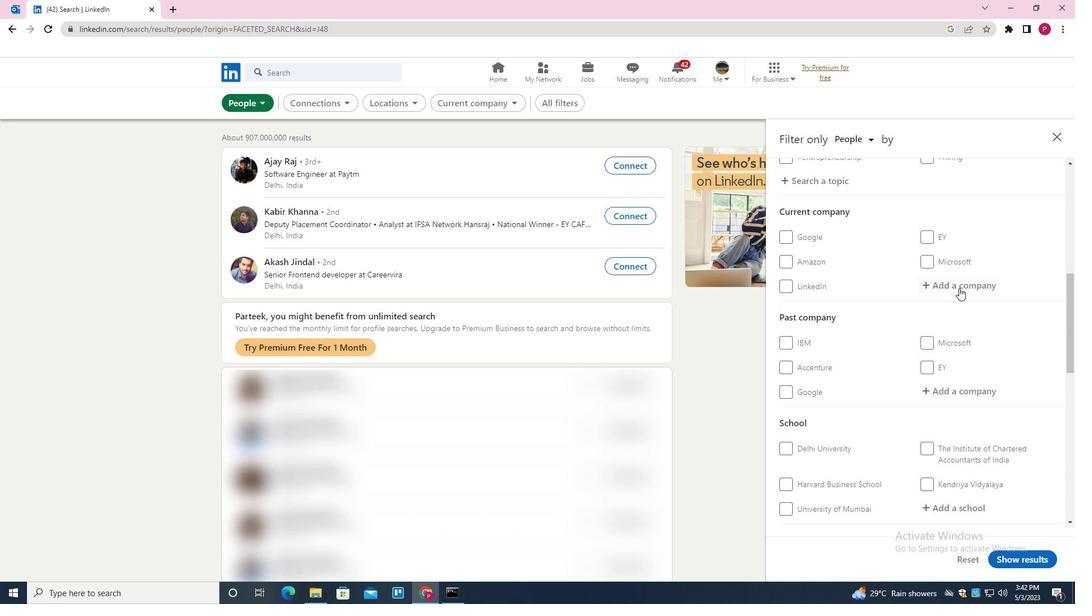
Action: Key pressed <Key.shift><Key.shift><Key.shift><Key.shift><Key.shift><Key.shift><Key.shift><Key.shift><Key.shift><Key.shift><Key.shift><Key.shift>ZIVAME<Key.down><Key.enter>
Screenshot: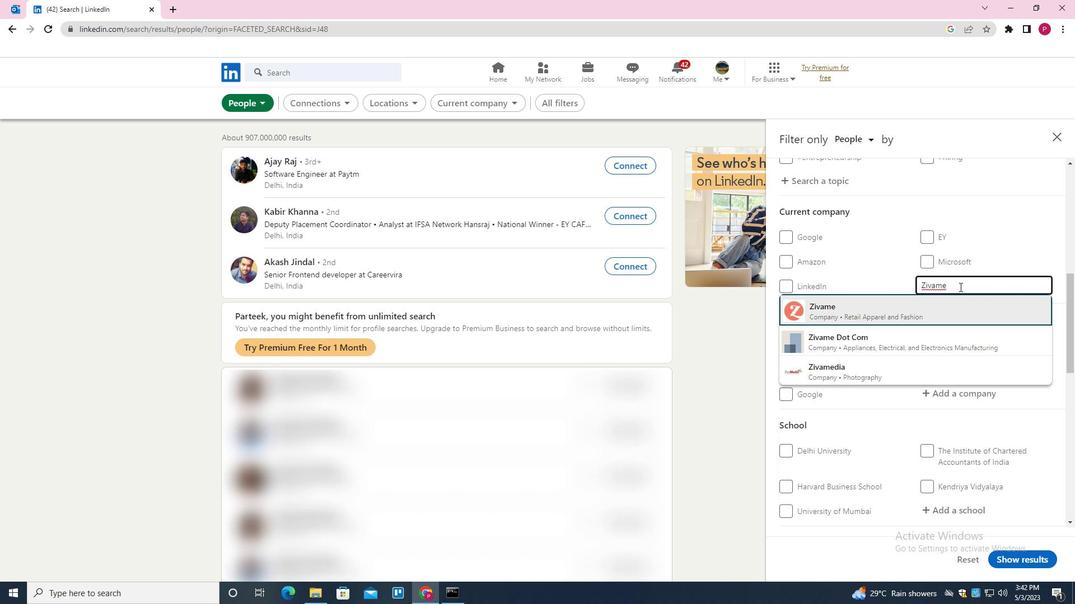 
Action: Mouse moved to (885, 329)
Screenshot: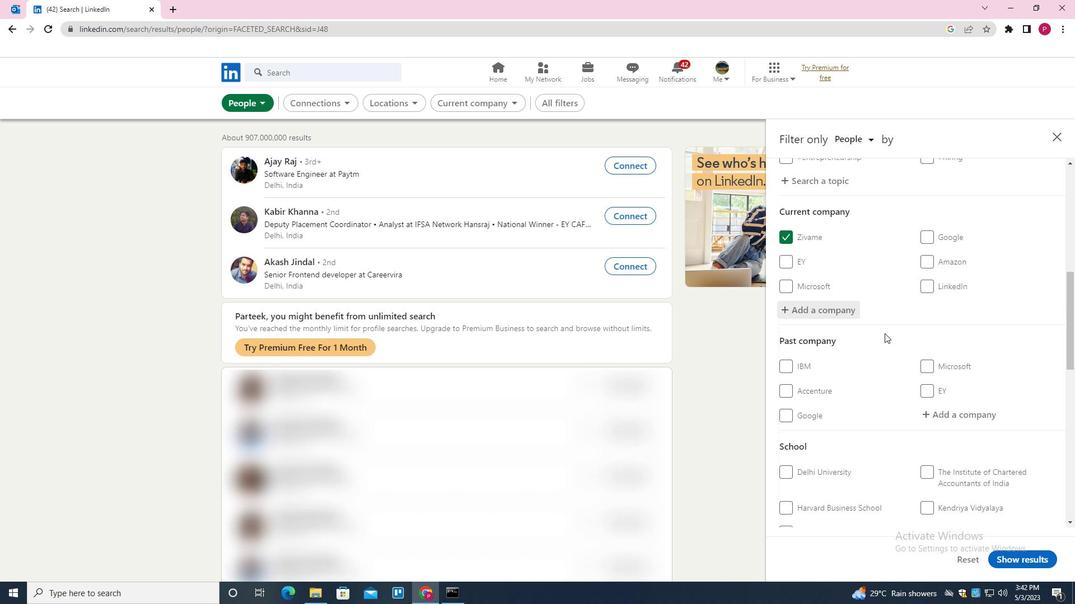 
Action: Mouse scrolled (885, 329) with delta (0, 0)
Screenshot: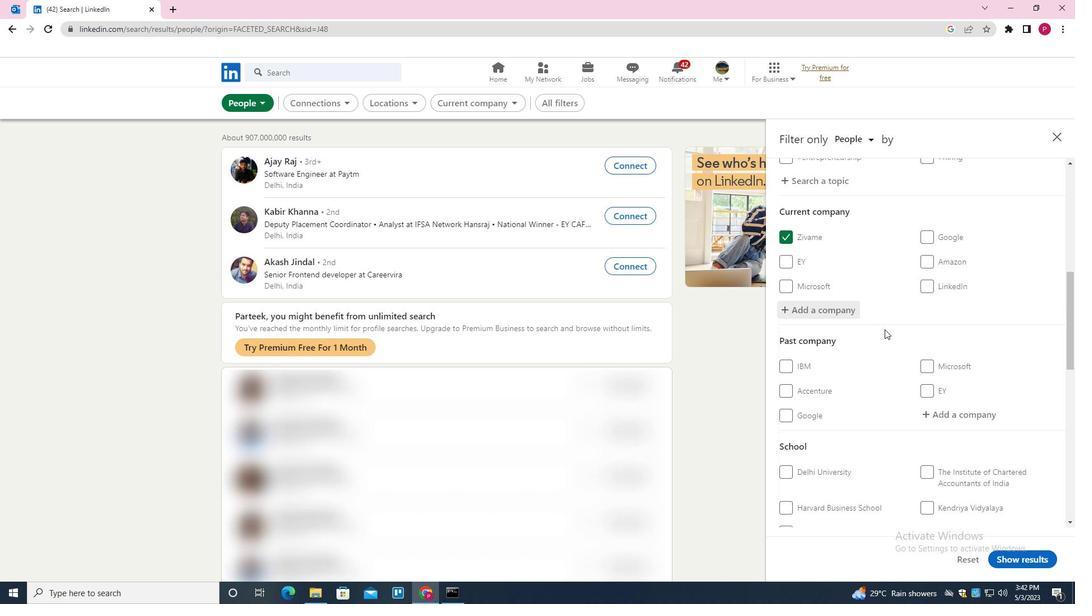 
Action: Mouse scrolled (885, 329) with delta (0, 0)
Screenshot: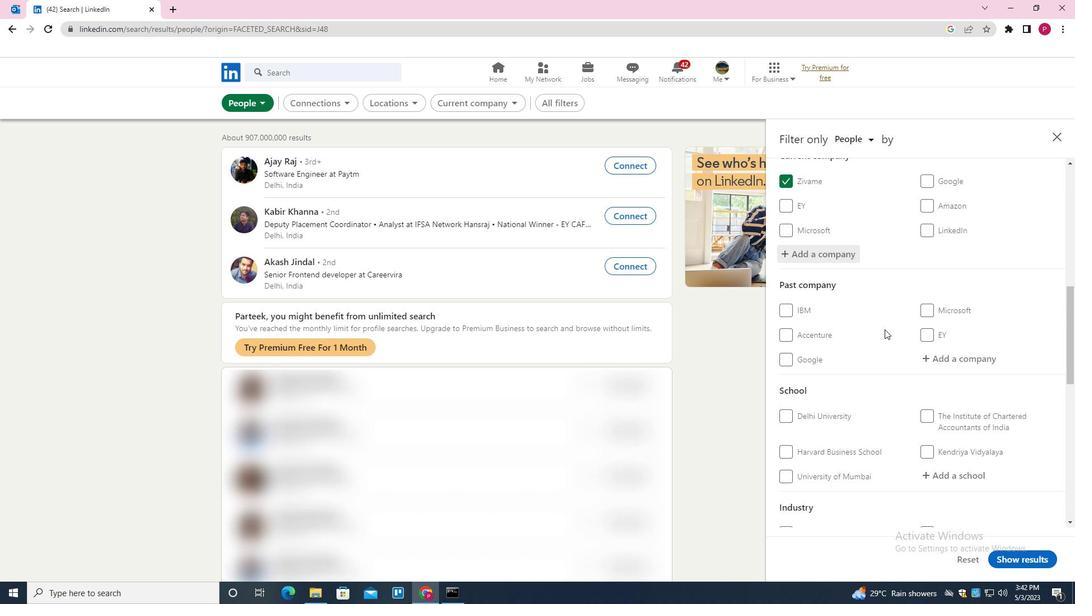 
Action: Mouse scrolled (885, 329) with delta (0, 0)
Screenshot: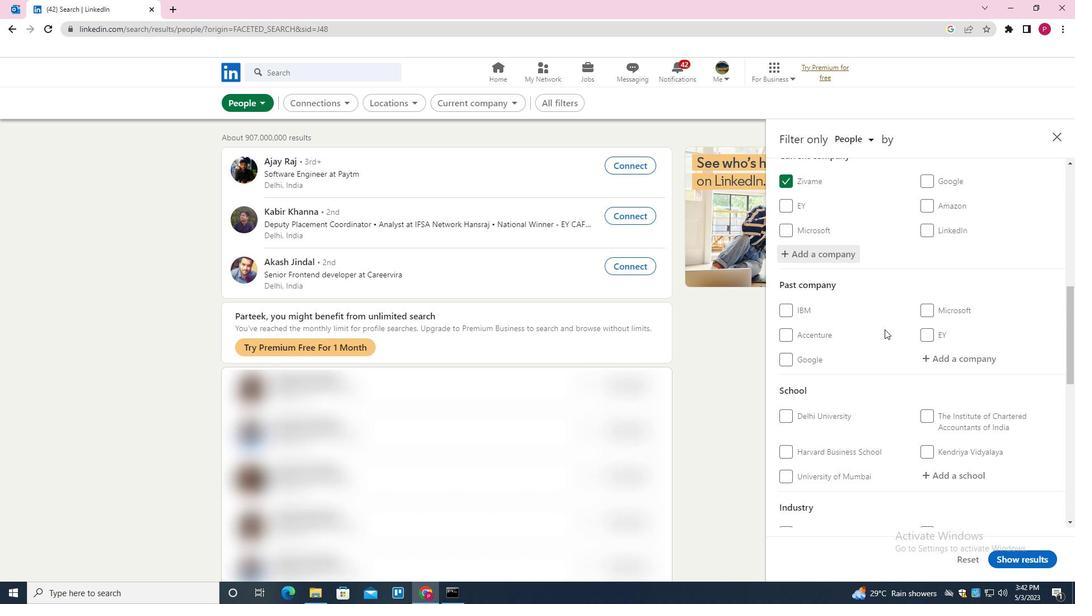 
Action: Mouse scrolled (885, 329) with delta (0, 0)
Screenshot: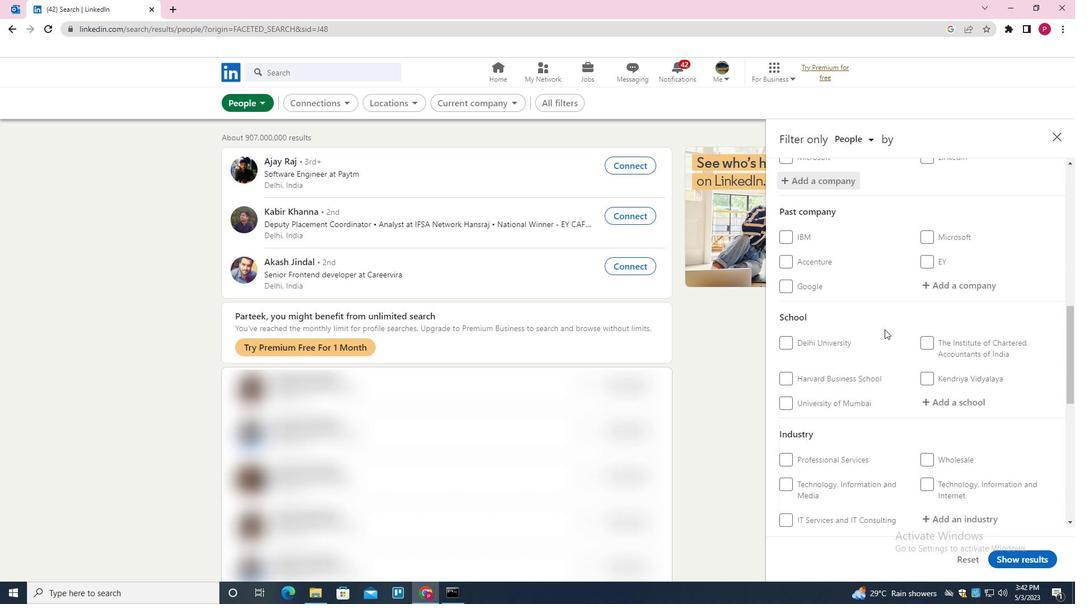
Action: Mouse scrolled (885, 329) with delta (0, 0)
Screenshot: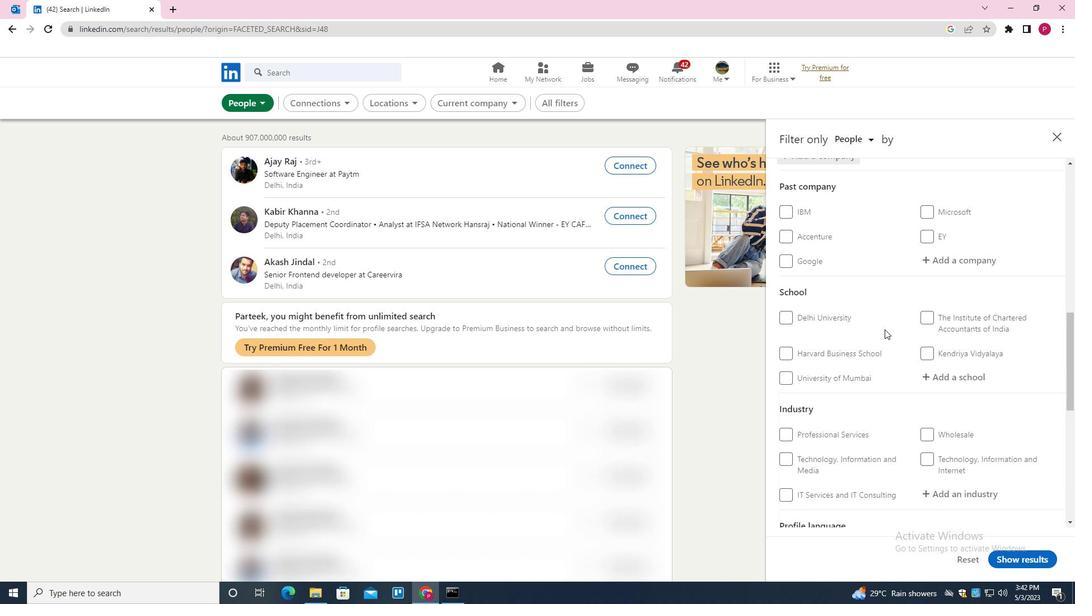 
Action: Mouse moved to (953, 258)
Screenshot: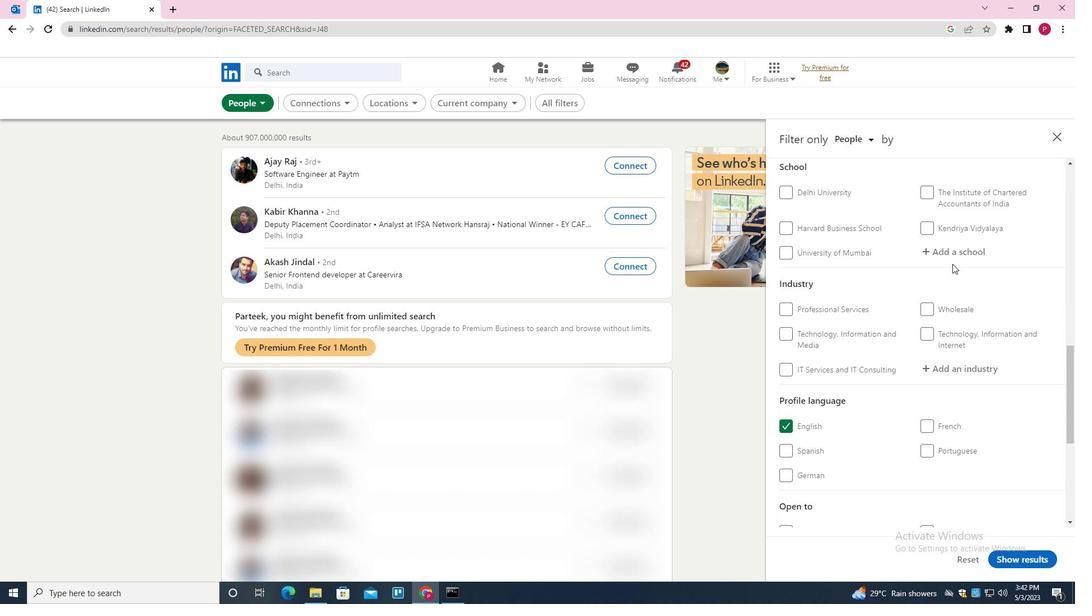 
Action: Mouse pressed left at (953, 258)
Screenshot: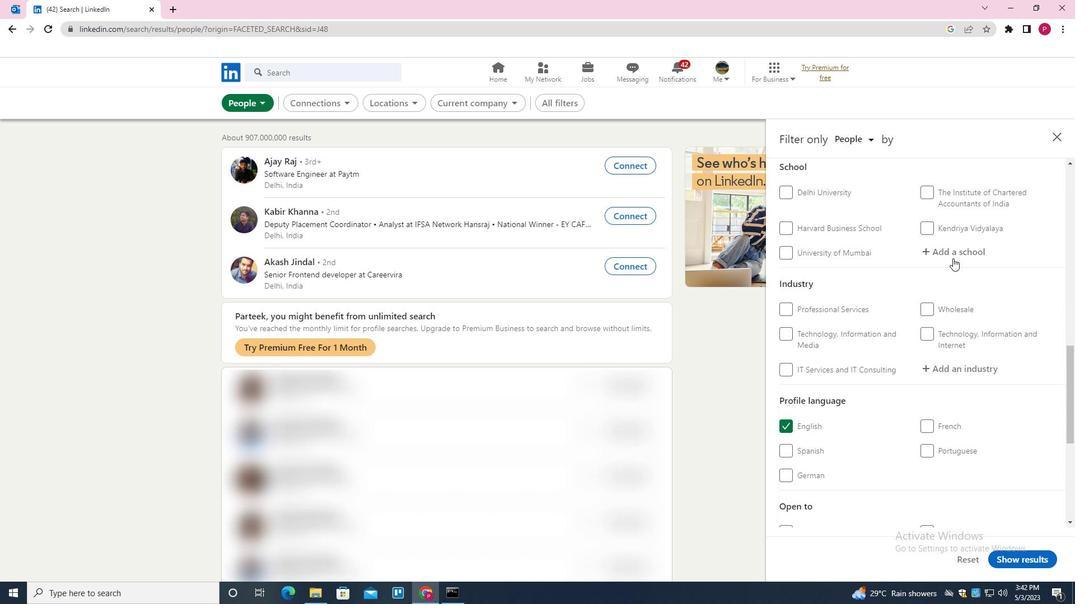 
Action: Key pressed <Key.shift><Key.shift><Key.shift><Key.shift><Key.shift><Key.shift>THE<Key.space><Key.shift>I<Key.backspace>UNIVERSITY<Key.space><Key.shift><Key.shift><Key.shift><Key.shift><Key.shift><Key.shift>OF<Key.space><Key.shift>BURDWAN<Key.down><Key.enter>
Screenshot: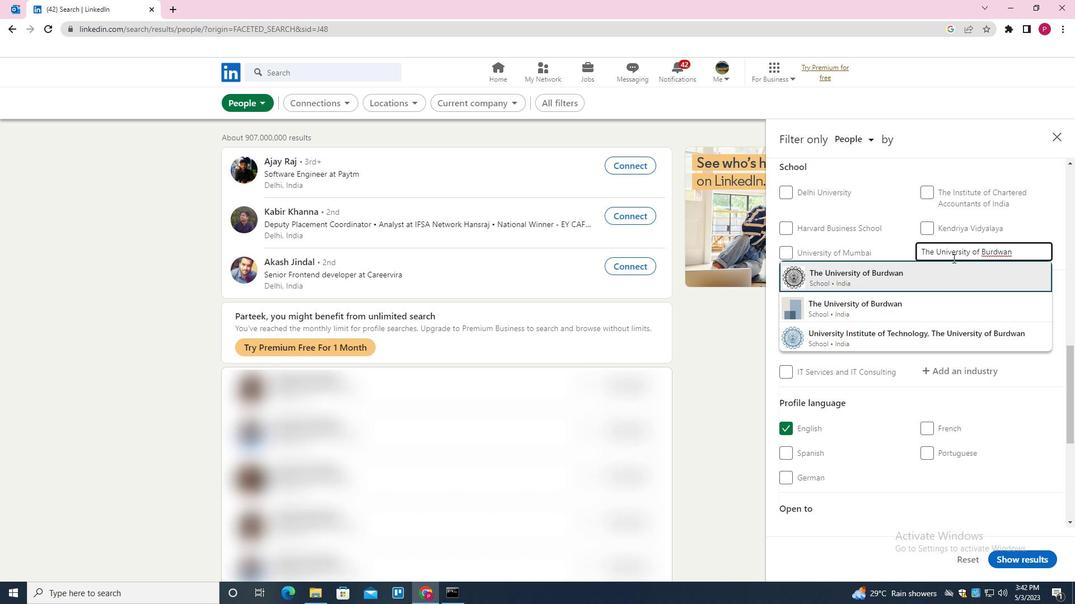 
Action: Mouse moved to (915, 303)
Screenshot: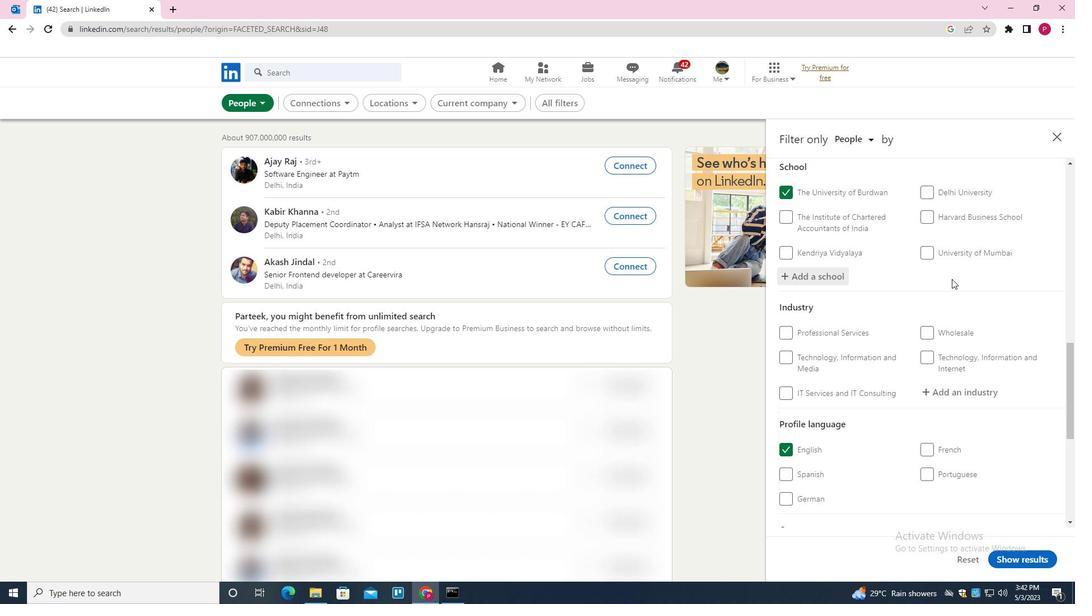 
Action: Mouse scrolled (915, 303) with delta (0, 0)
Screenshot: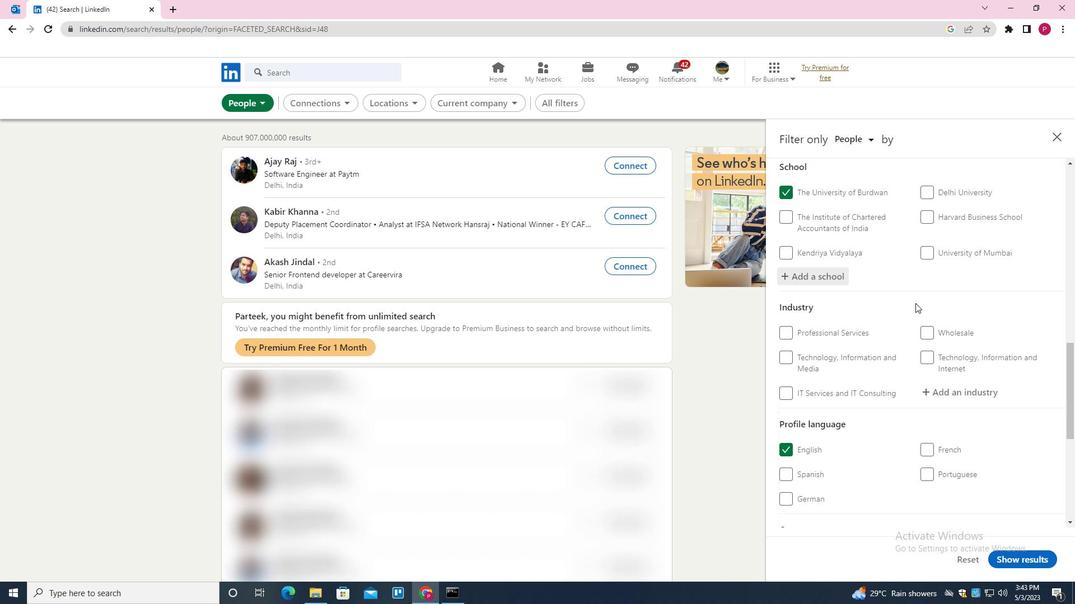 
Action: Mouse scrolled (915, 303) with delta (0, 0)
Screenshot: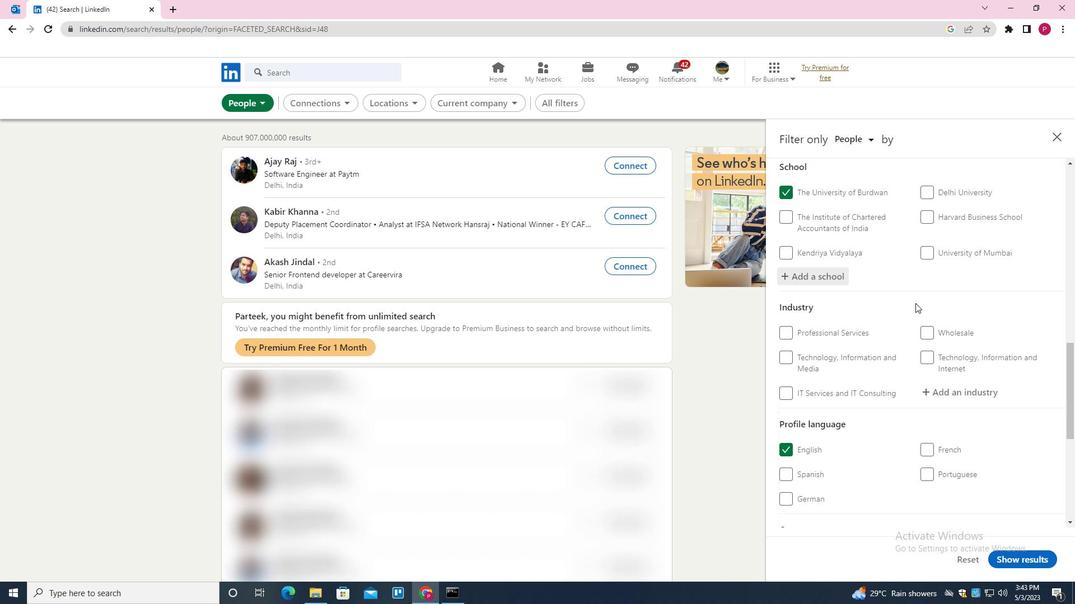 
Action: Mouse scrolled (915, 303) with delta (0, 0)
Screenshot: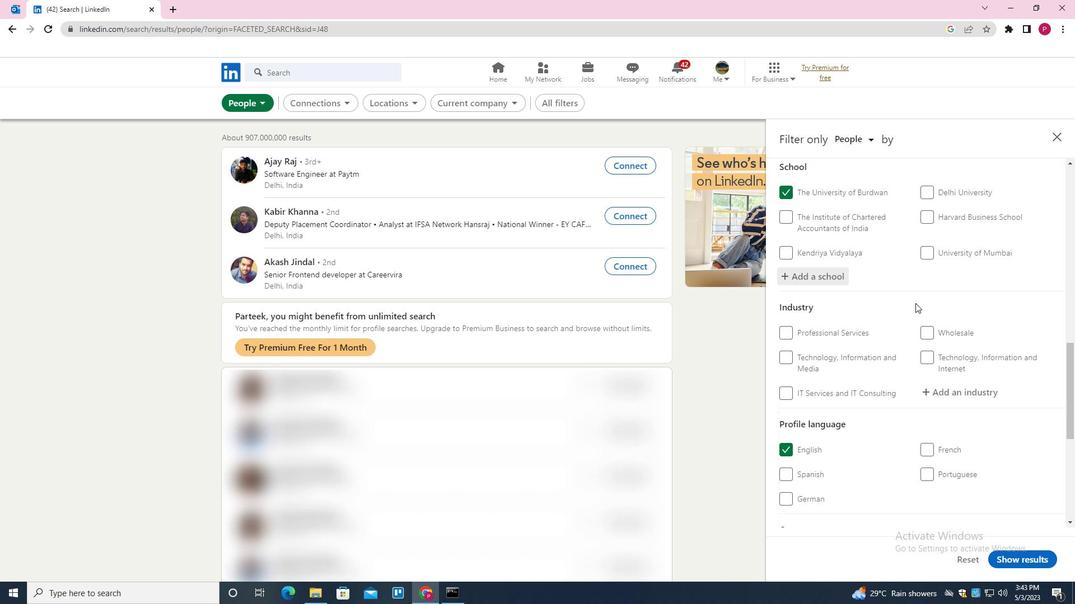 
Action: Mouse moved to (954, 227)
Screenshot: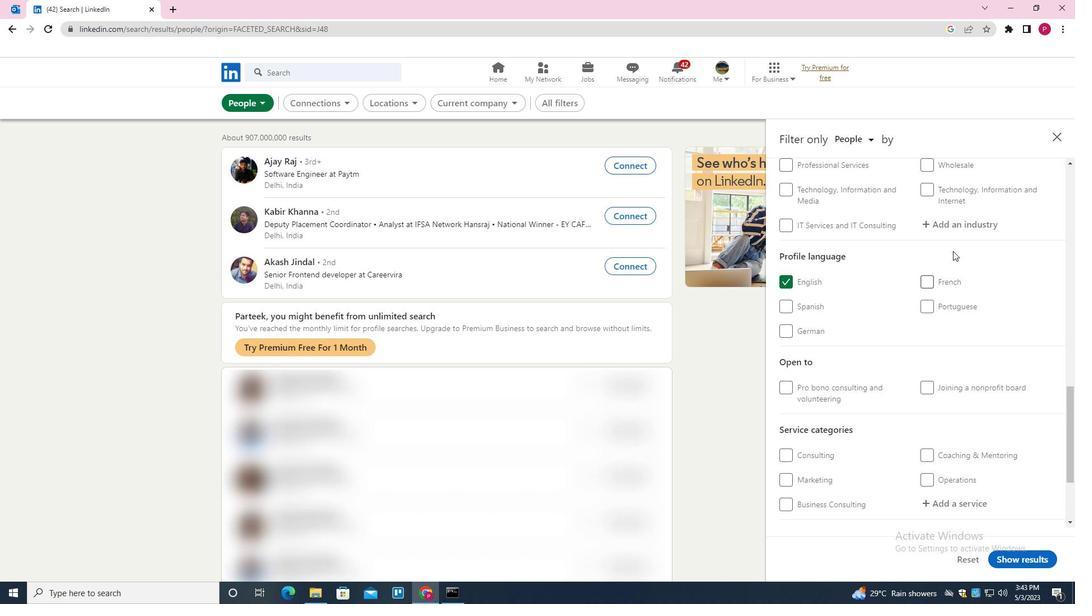 
Action: Mouse pressed left at (954, 227)
Screenshot: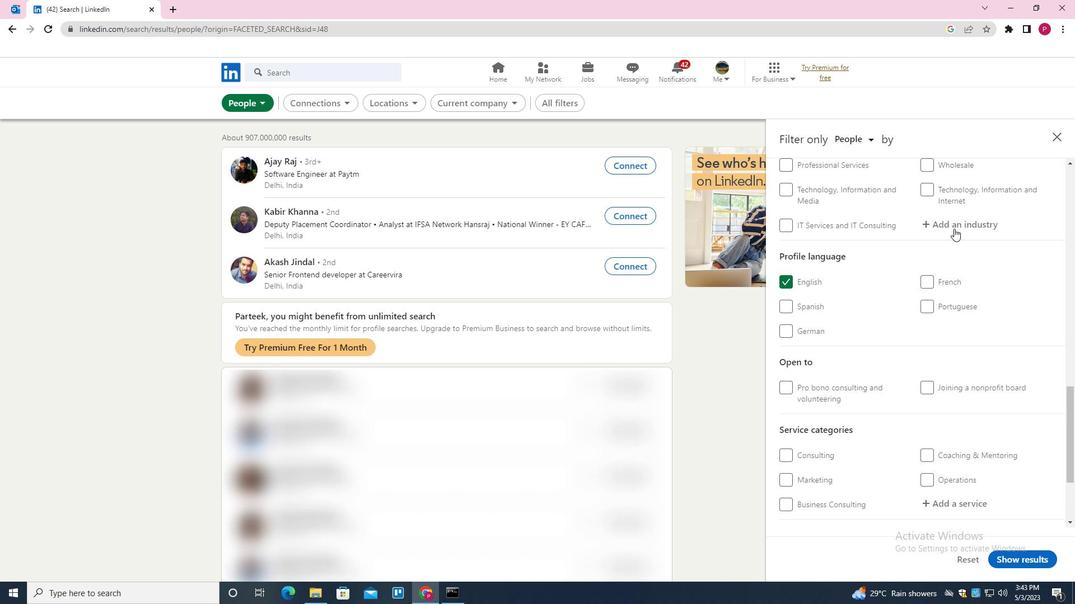 
Action: Key pressed <Key.shift><Key.shift><Key.shift><Key.shift><Key.shift><Key.shift><Key.shift><Key.shift><Key.shift><Key.shift><Key.shift><Key.shift><Key.shift><Key.shift><Key.shift><Key.shift>FASHION<Key.space><Key.shift><Key.shift>ACCESSORIES<Key.space><Key.shift>MAB<Key.backspace>NI<Key.backspace>UFATURING<Key.backspace><Key.backspace><Key.backspace><Key.backspace><Key.backspace><Key.backspace><Key.backspace>ACTURING<Key.down><Key.enter>
Screenshot: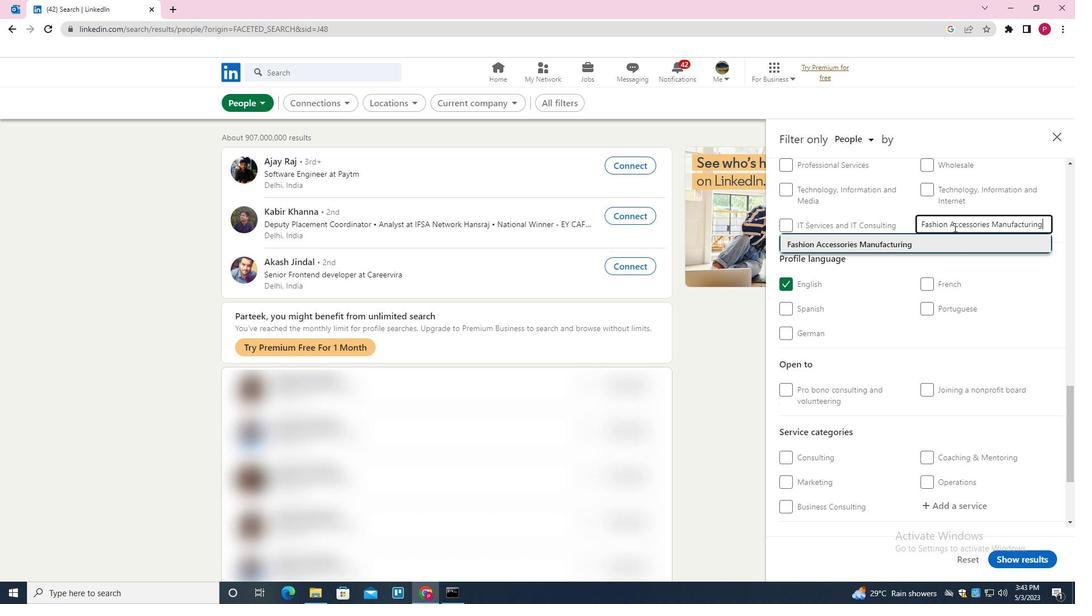 
Action: Mouse moved to (890, 300)
Screenshot: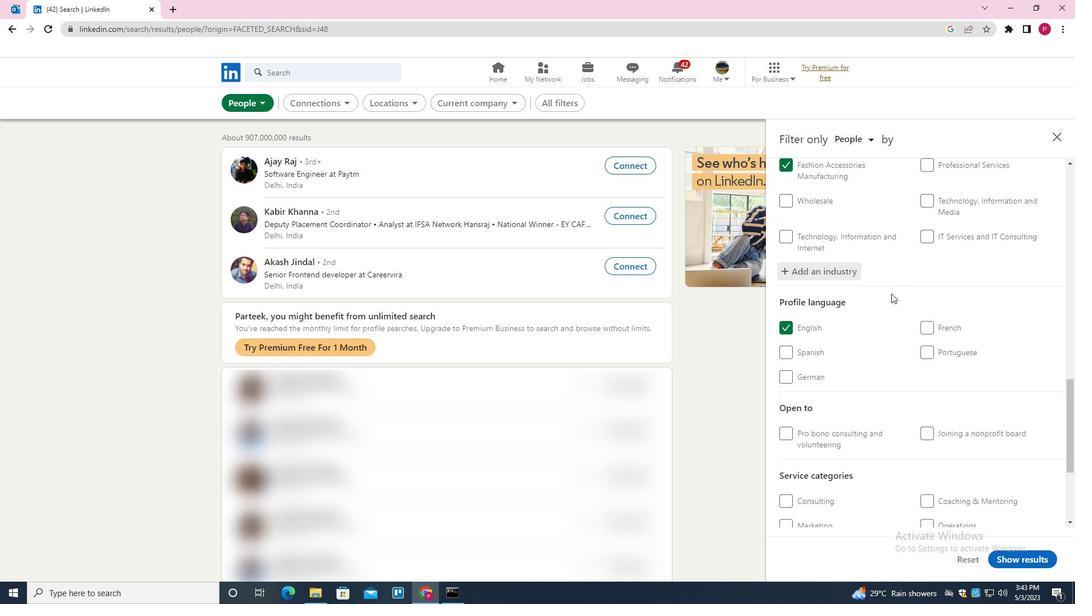 
Action: Mouse scrolled (890, 299) with delta (0, 0)
Screenshot: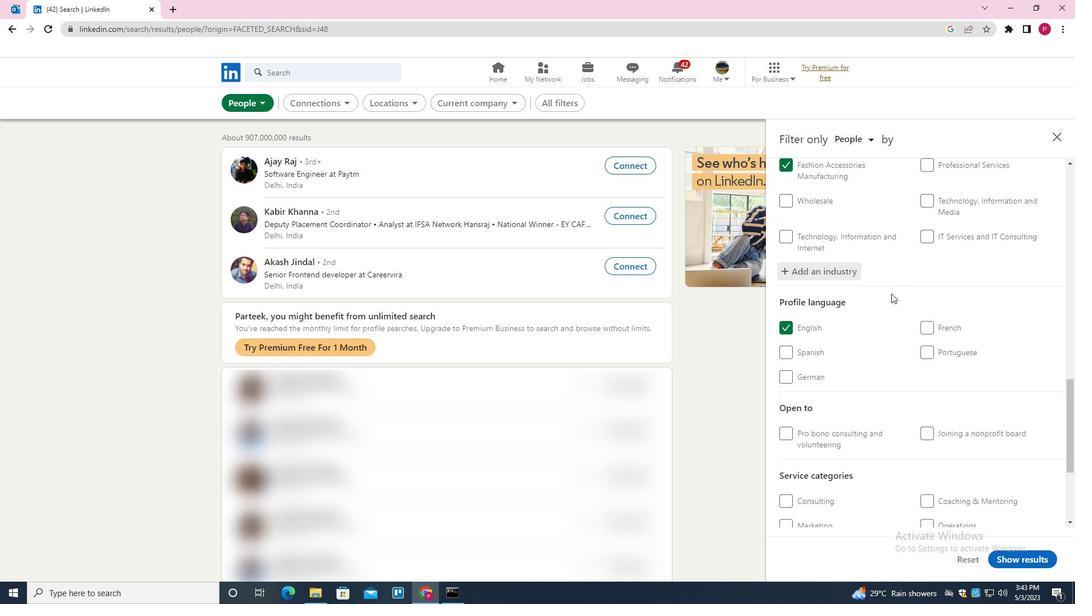 
Action: Mouse moved to (890, 306)
Screenshot: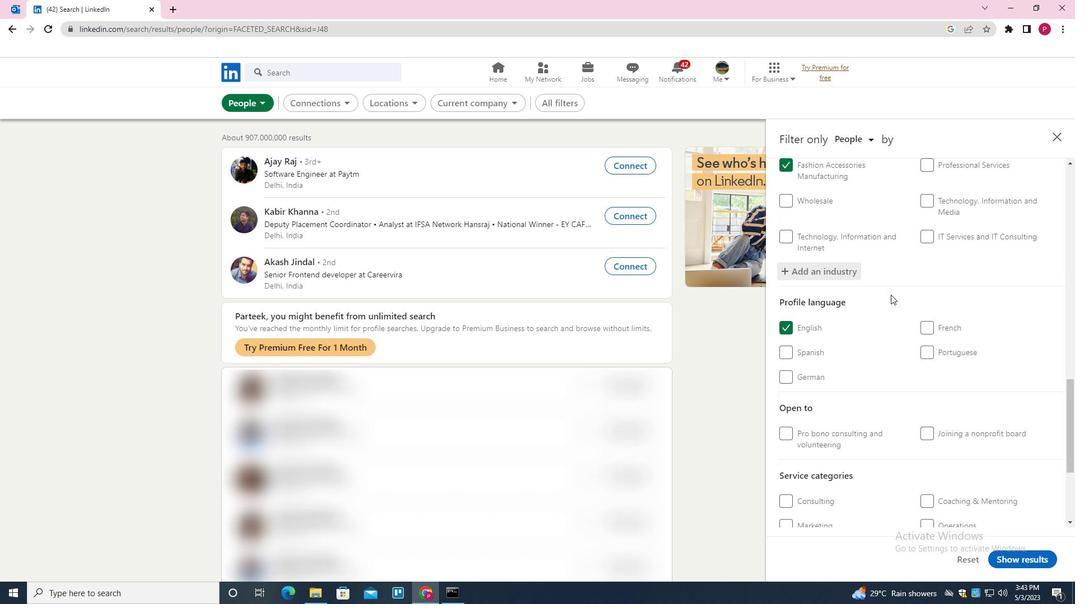 
Action: Mouse scrolled (890, 305) with delta (0, 0)
Screenshot: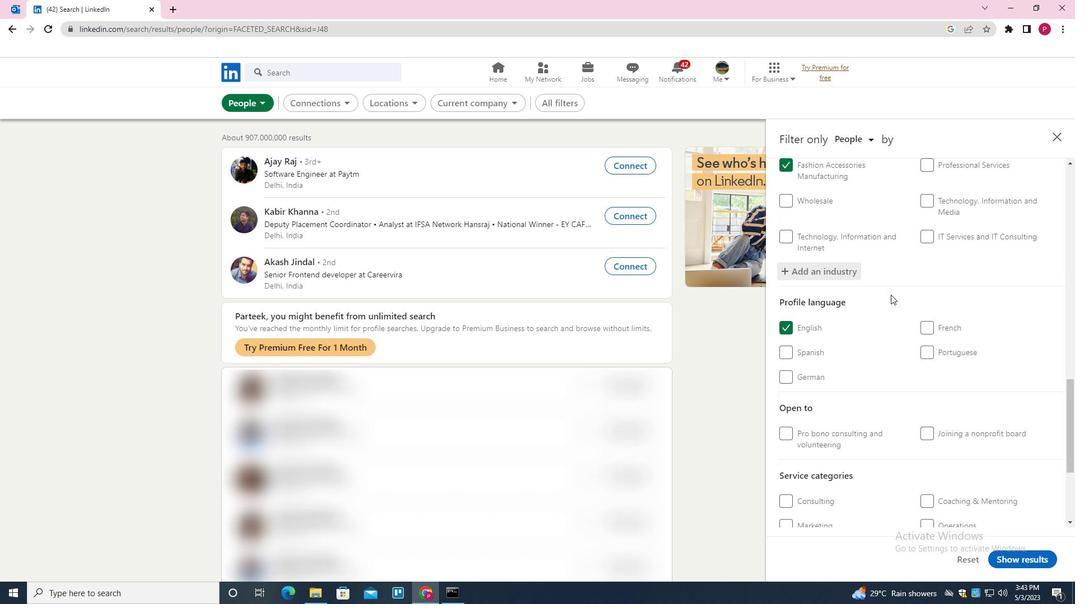 
Action: Mouse moved to (890, 308)
Screenshot: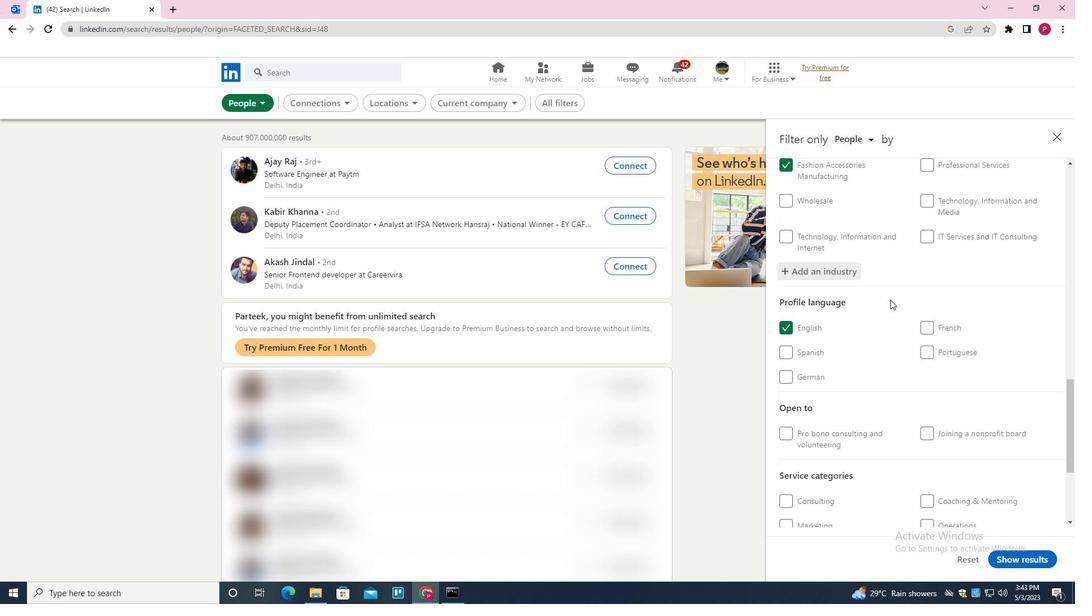 
Action: Mouse scrolled (890, 308) with delta (0, 0)
Screenshot: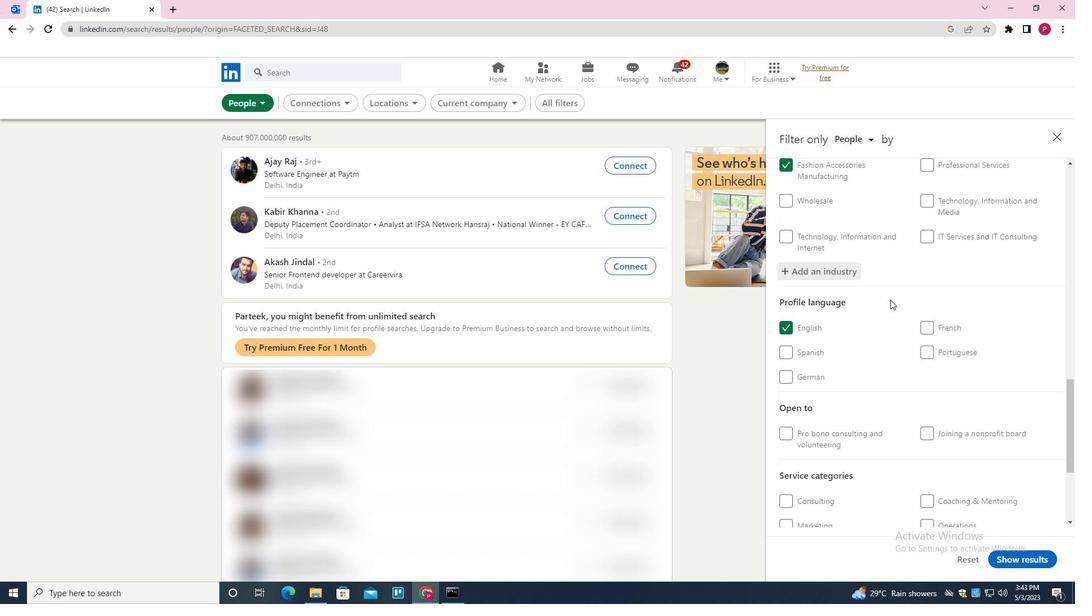 
Action: Mouse moved to (965, 384)
Screenshot: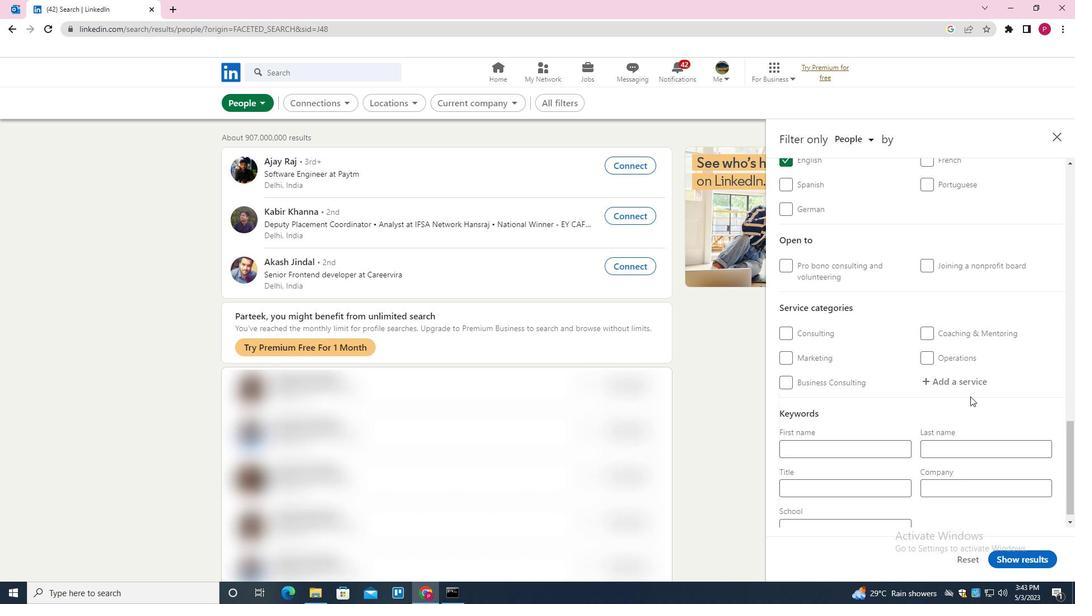 
Action: Mouse pressed left at (965, 384)
Screenshot: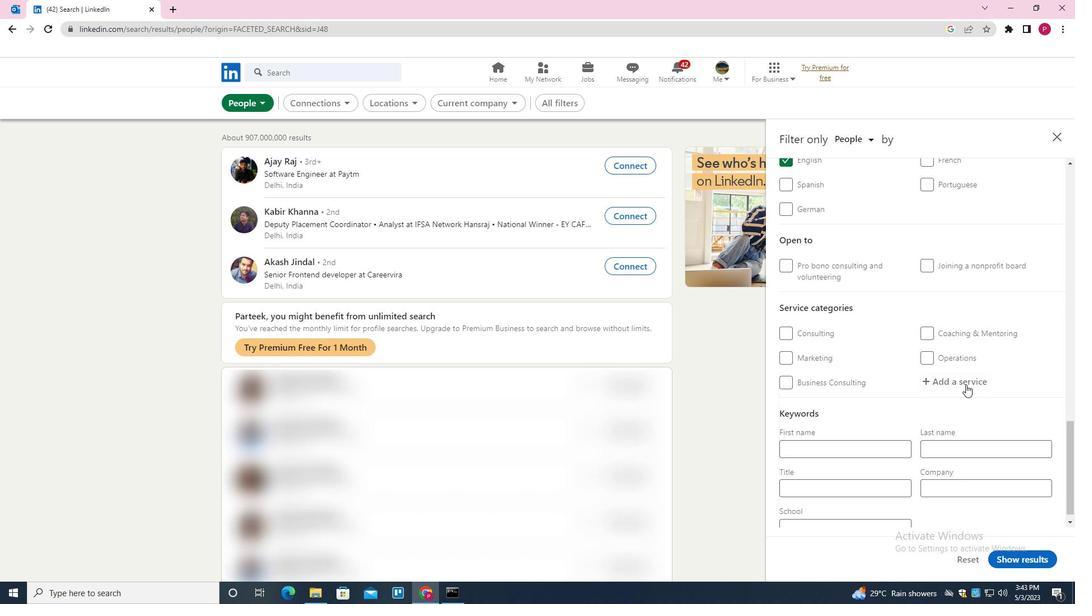 
Action: Key pressed <Key.shift><Key.shift><Key.shift><Key.shift>BOOKKEEPING<Key.down><Key.enter>
Screenshot: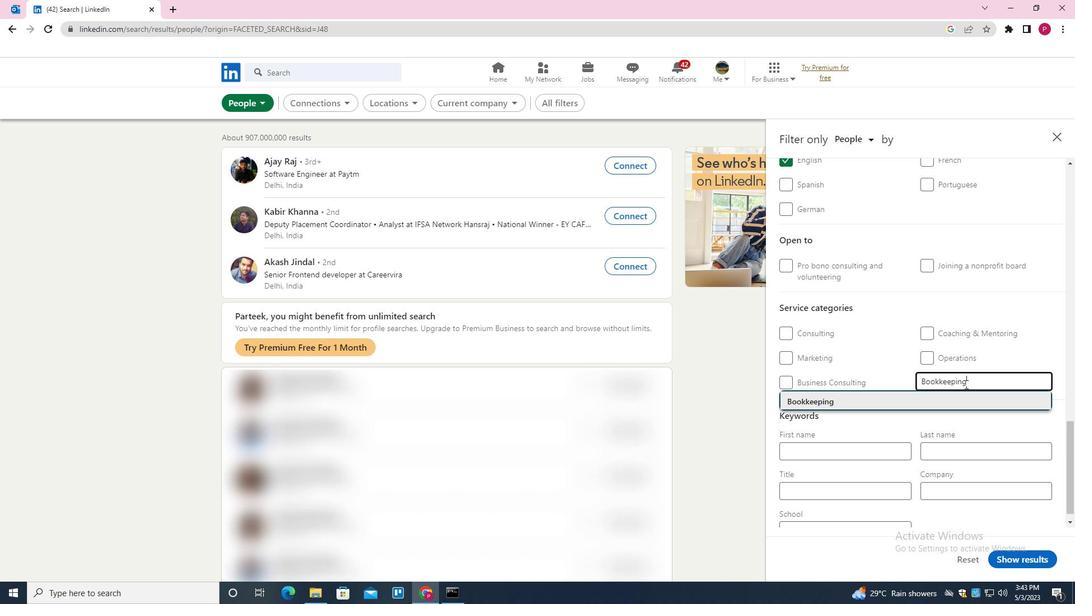 
Action: Mouse scrolled (965, 384) with delta (0, 0)
Screenshot: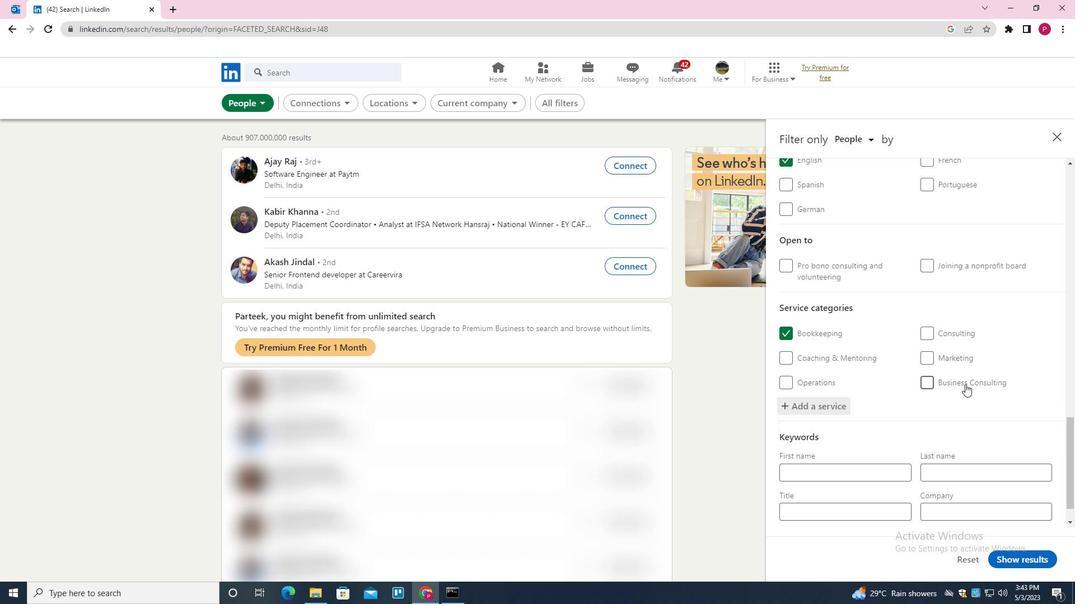 
Action: Mouse moved to (961, 387)
Screenshot: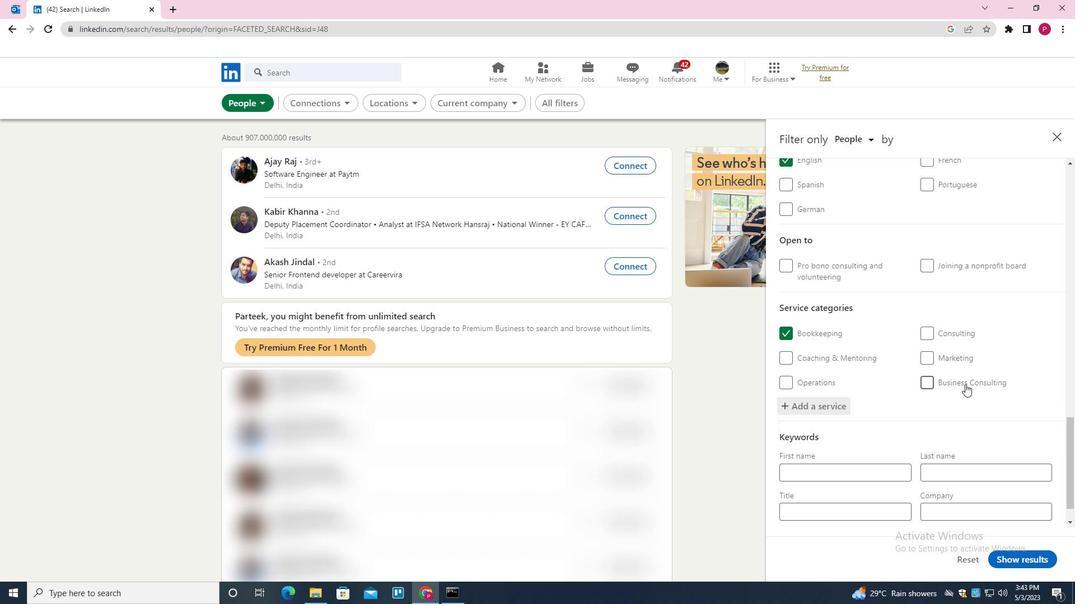 
Action: Mouse scrolled (961, 387) with delta (0, 0)
Screenshot: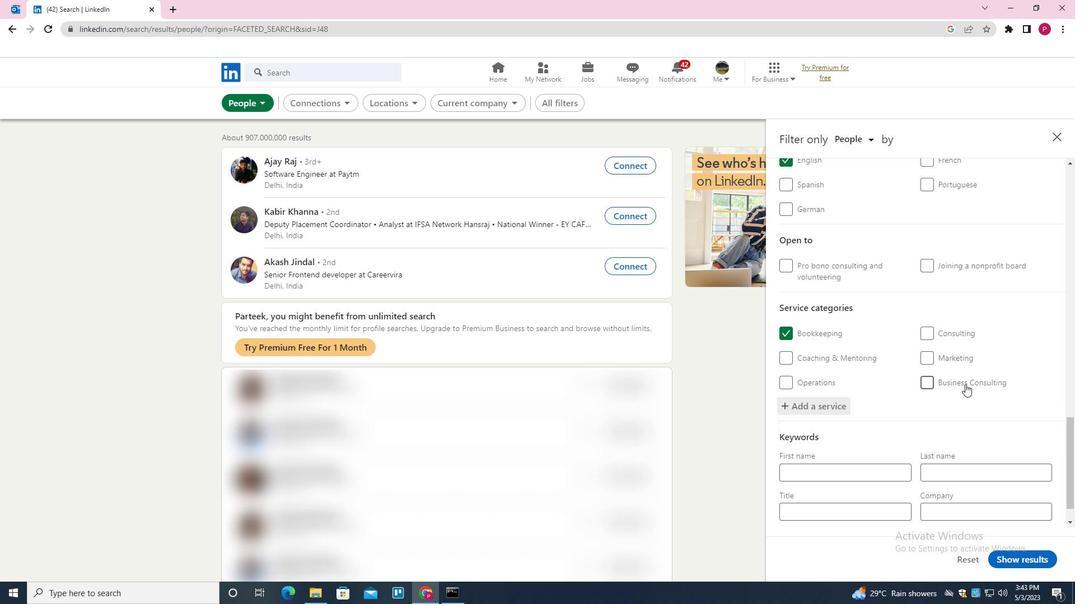 
Action: Mouse moved to (960, 387)
Screenshot: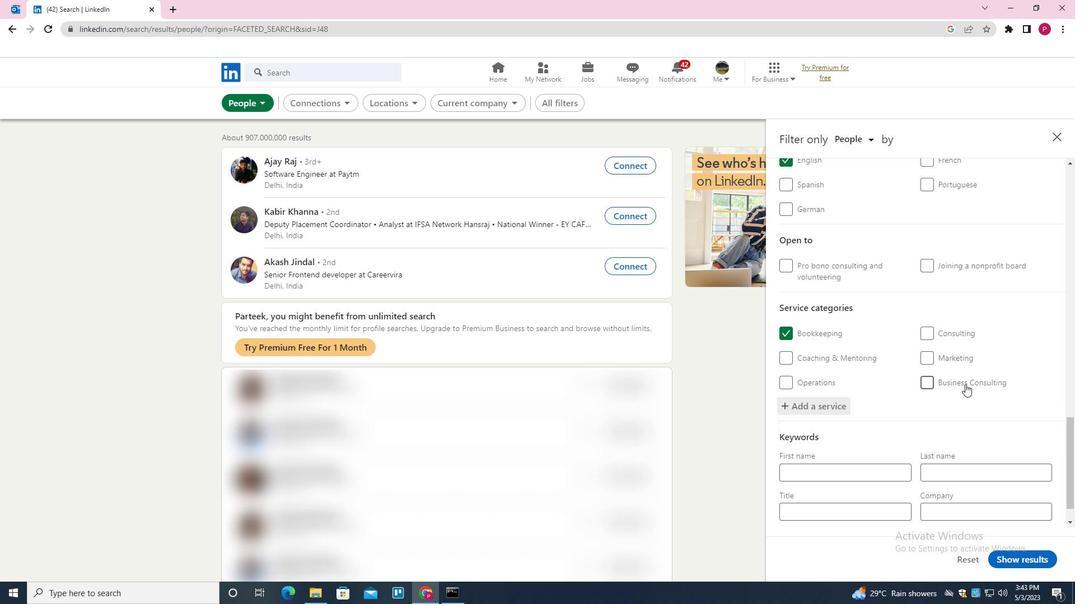 
Action: Mouse scrolled (960, 387) with delta (0, 0)
Screenshot: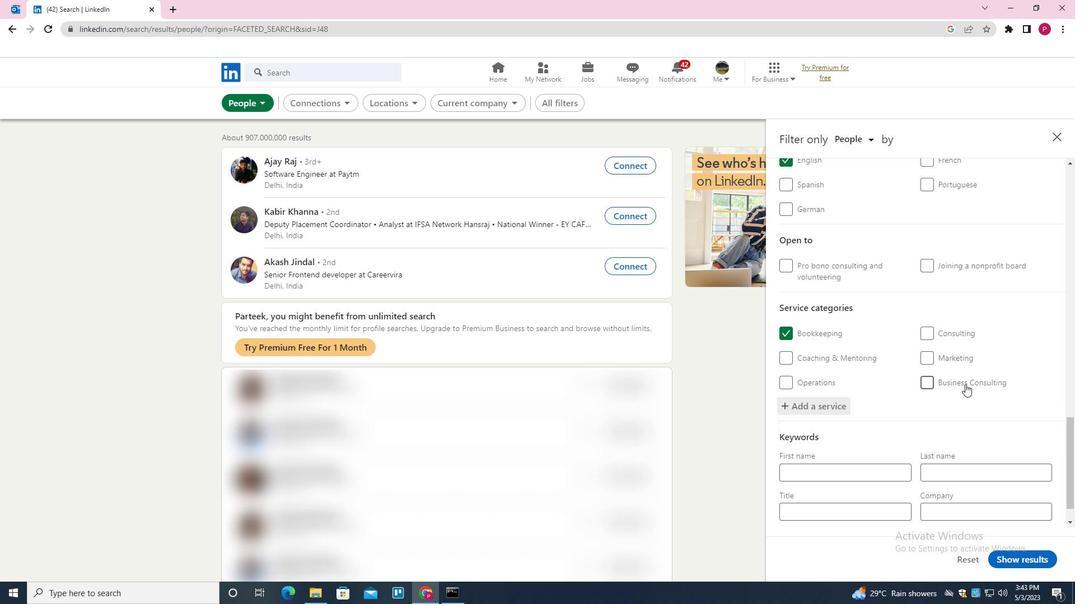 
Action: Mouse moved to (958, 390)
Screenshot: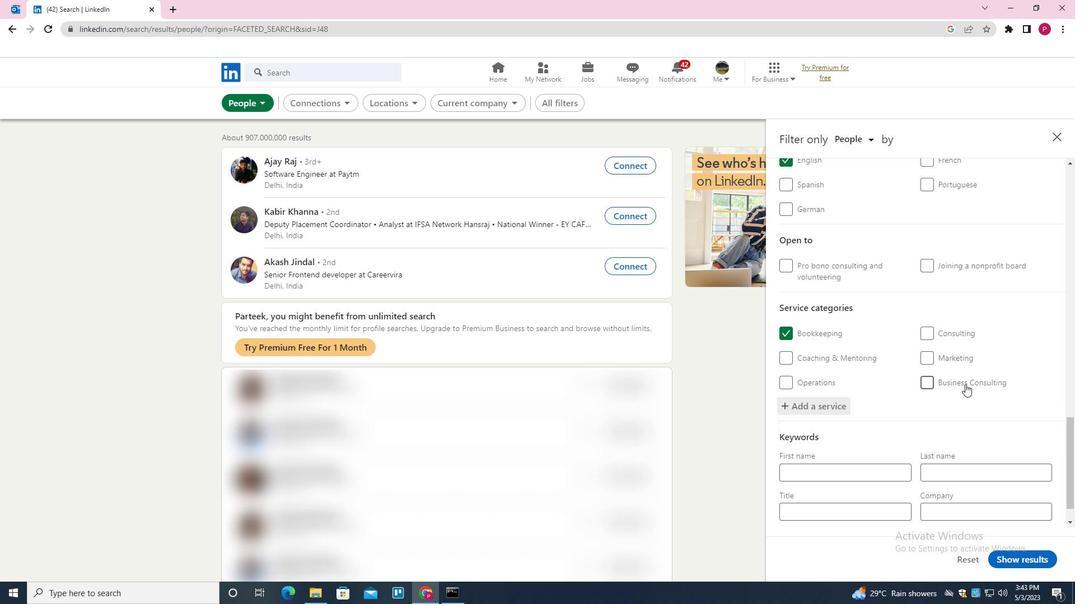 
Action: Mouse scrolled (958, 390) with delta (0, 0)
Screenshot: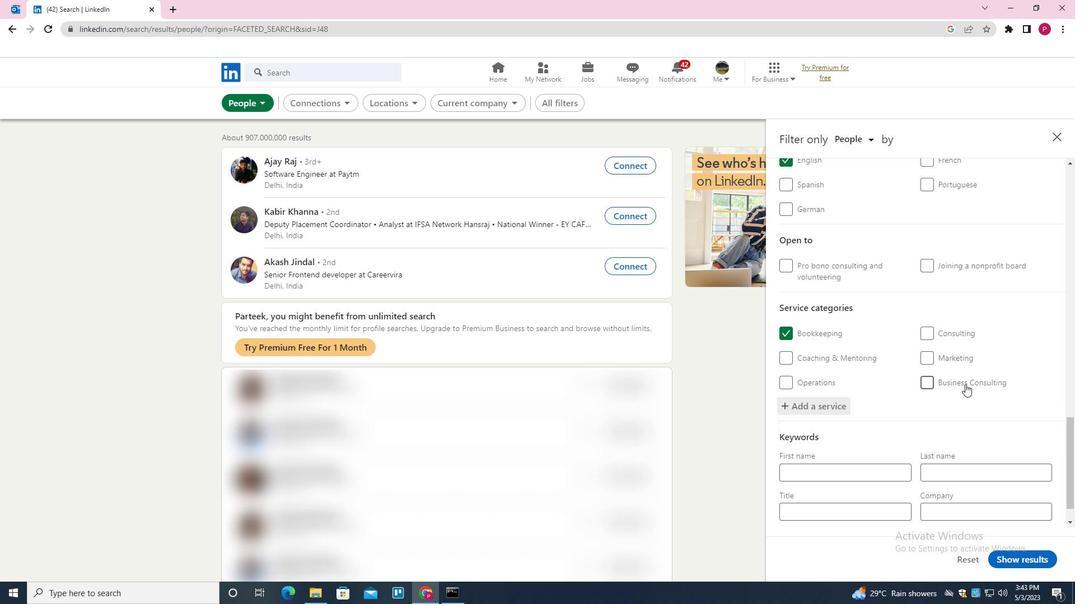 
Action: Mouse moved to (876, 474)
Screenshot: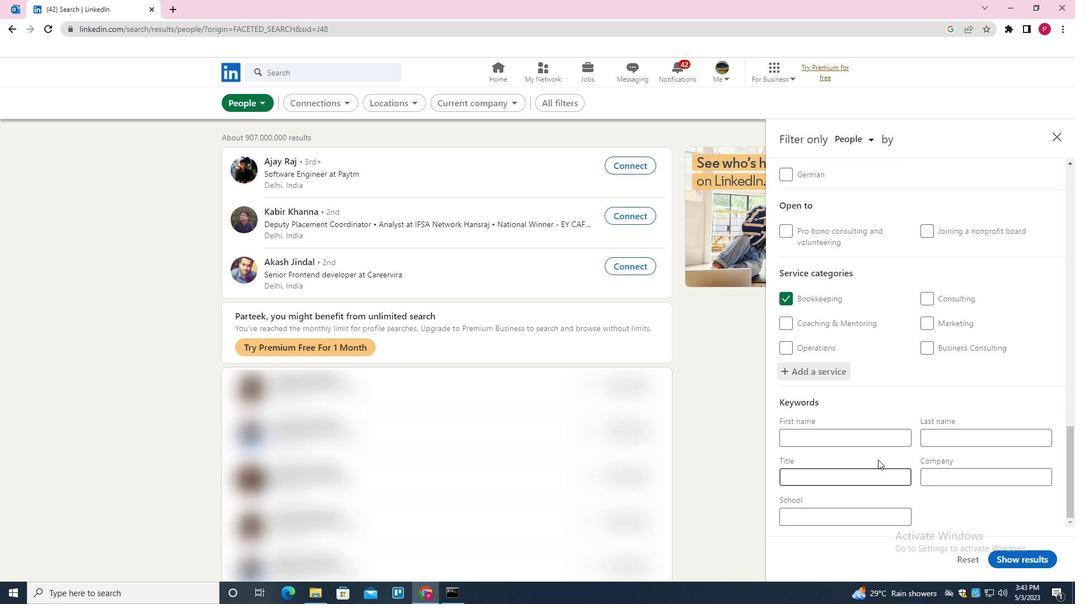 
Action: Mouse pressed left at (876, 474)
Screenshot: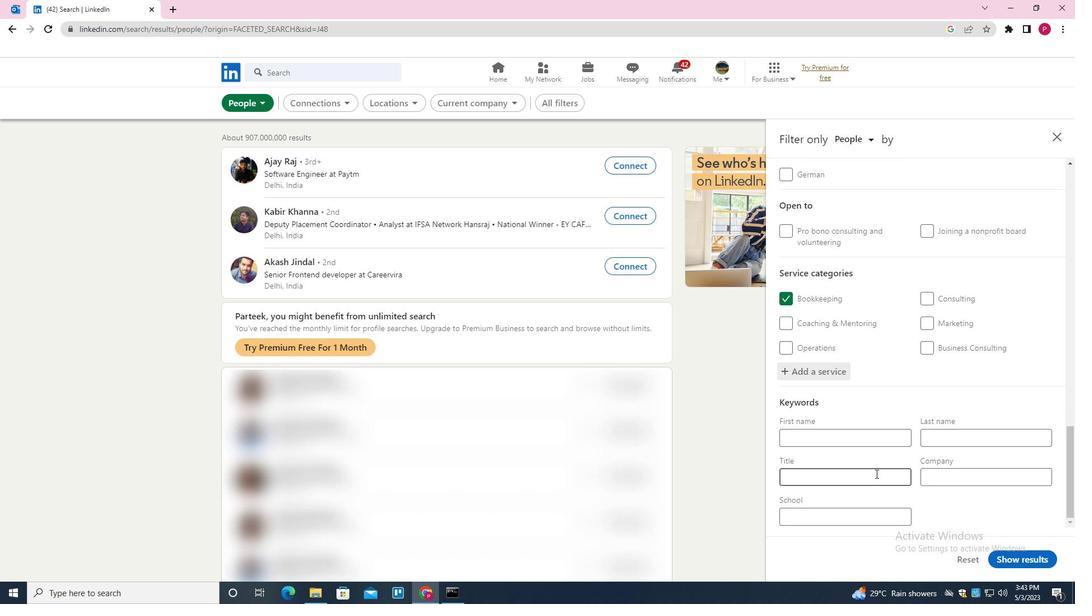 
Action: Key pressed <Key.shift>TRANSLATOR
Screenshot: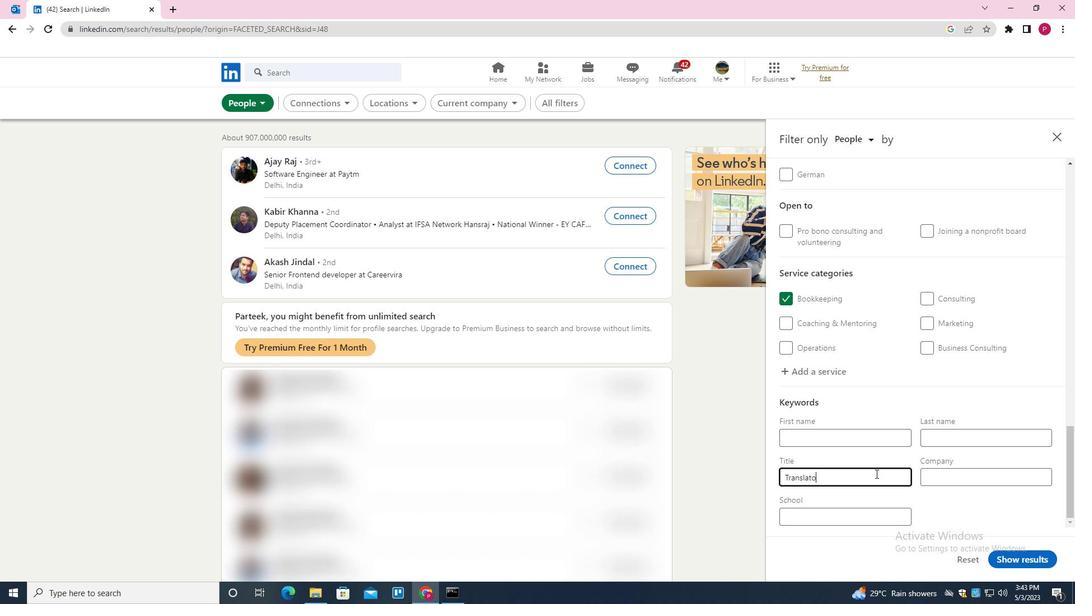 
Action: Mouse moved to (1027, 558)
Screenshot: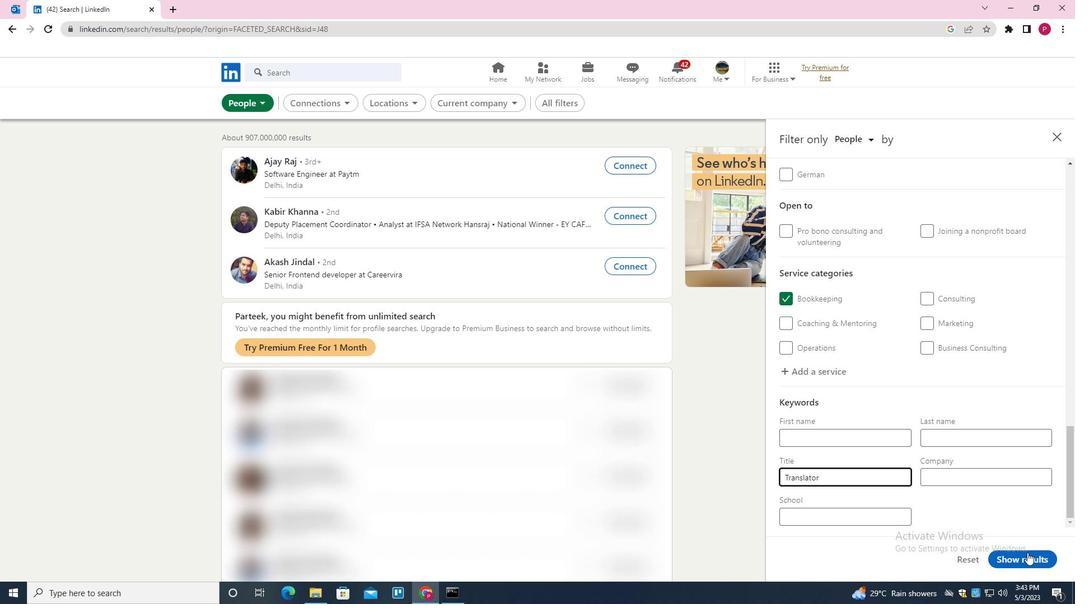 
Action: Mouse pressed left at (1027, 558)
Screenshot: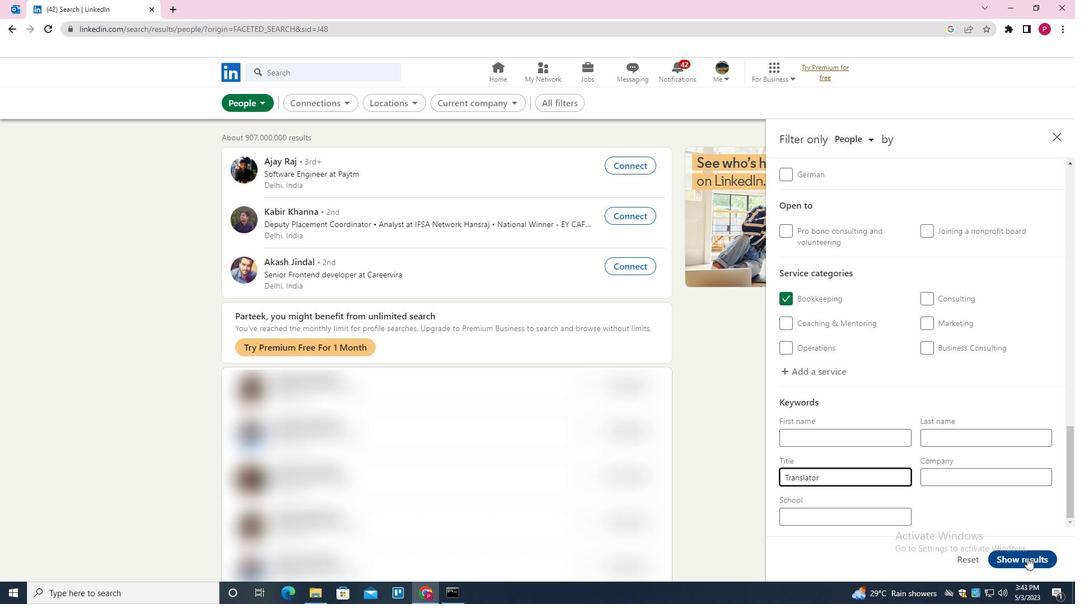 
Action: Mouse moved to (699, 342)
Screenshot: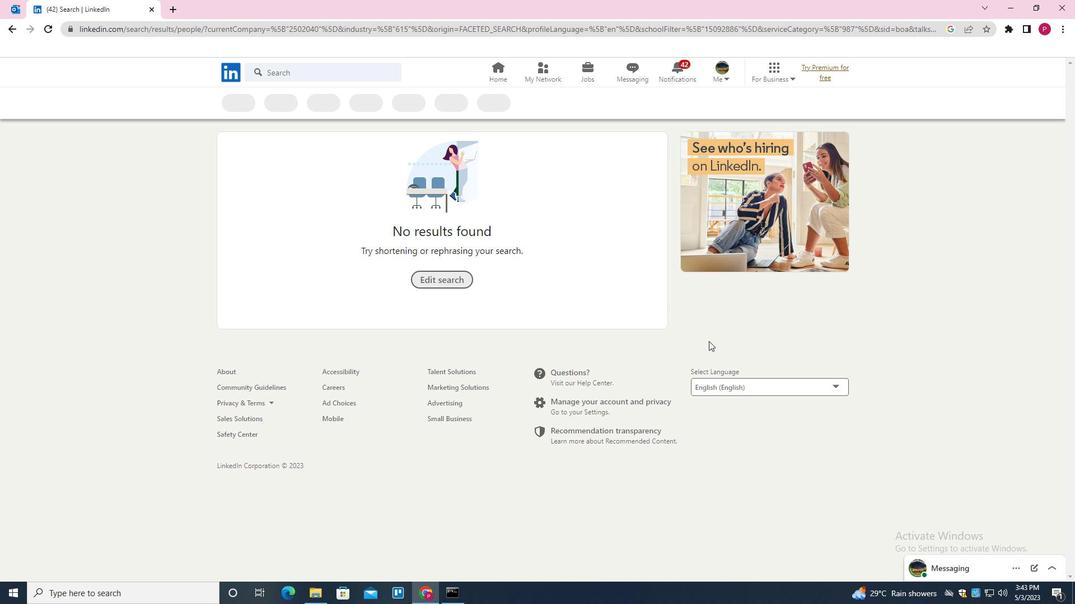 
